 Task: Change  the formatting of the data to Which is Less than 5, In conditional formating, put the option 'Green Fill with Dark Green Text. . 'add another formatting option Format As Table, insert the option Orang Table style Medium 3 , change the format of Column Width to AutoFit Column Widthand sort the data in Ascending order In the sheet   Quantum Sales review book
Action: Mouse moved to (491, 110)
Screenshot: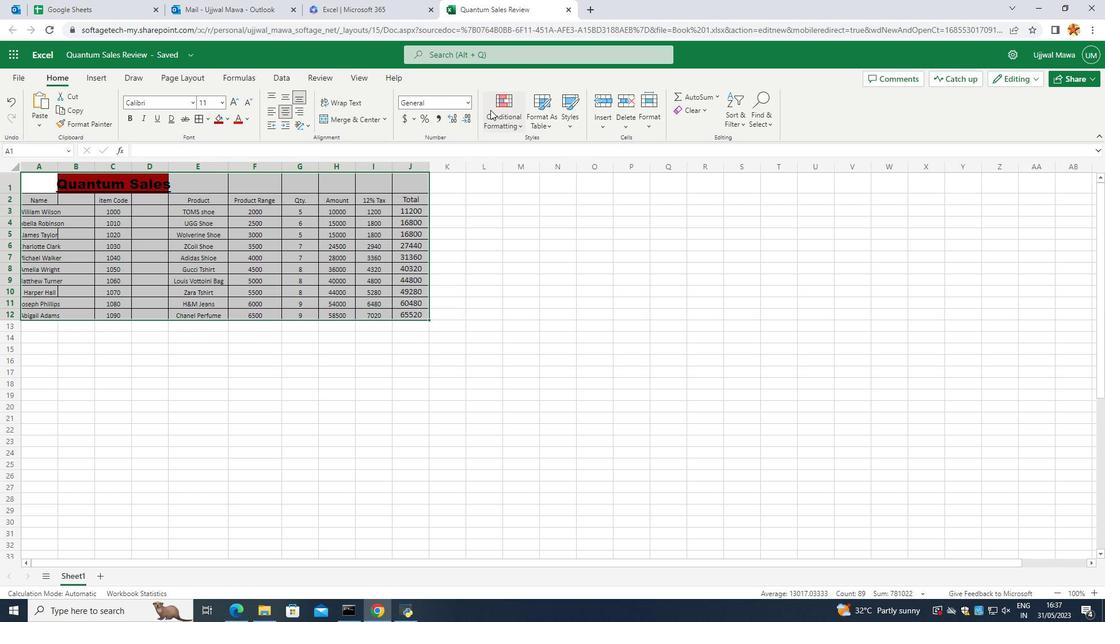 
Action: Mouse pressed left at (491, 110)
Screenshot: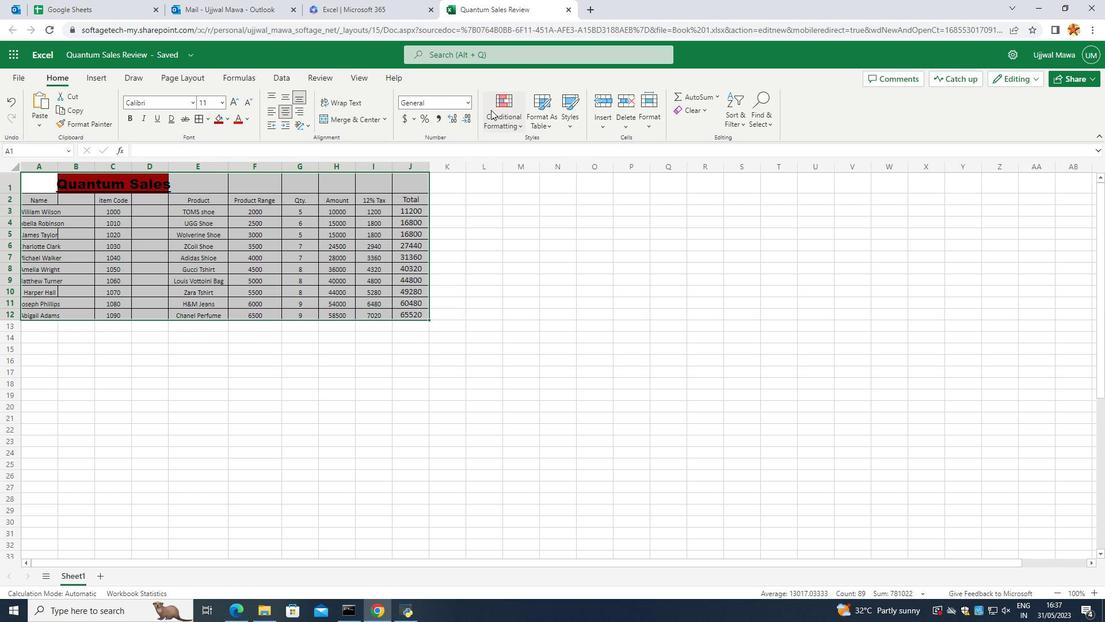 
Action: Mouse moved to (631, 178)
Screenshot: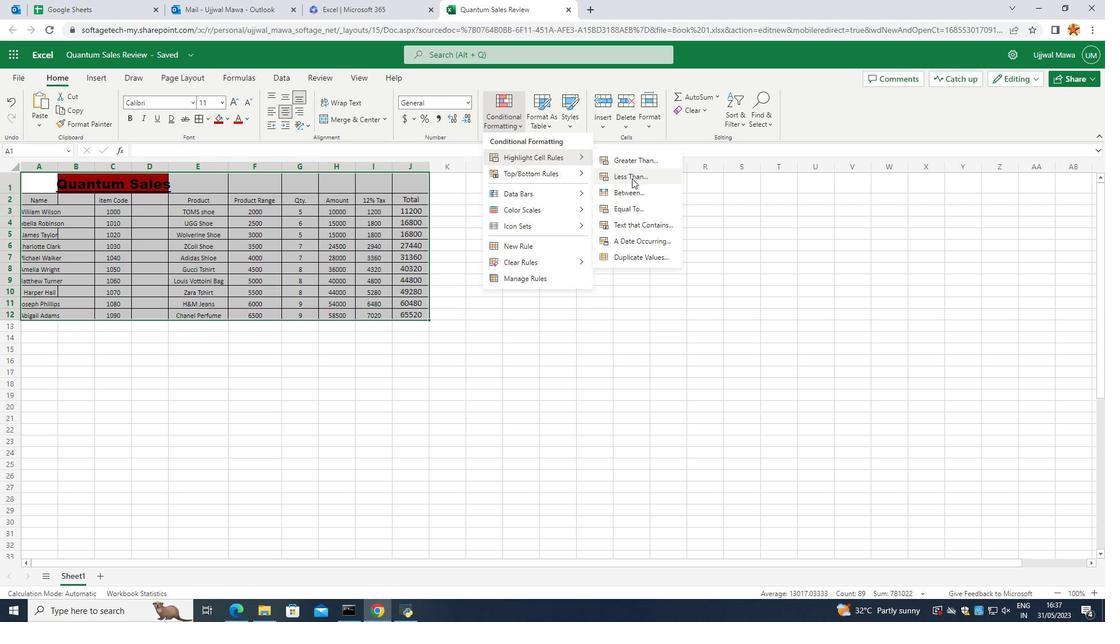 
Action: Mouse pressed left at (631, 178)
Screenshot: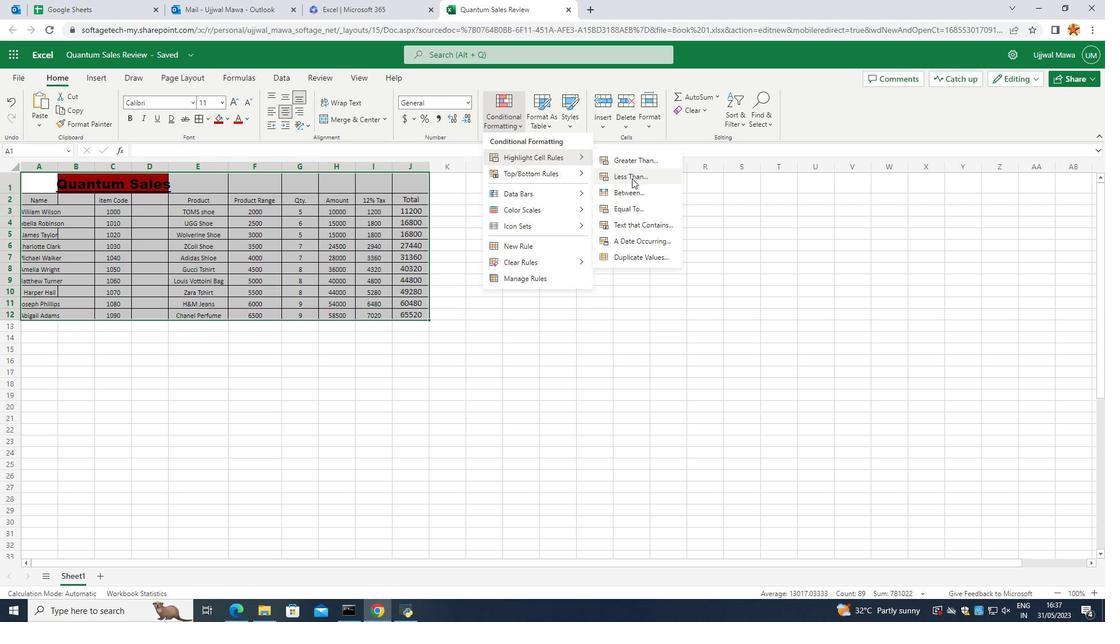 
Action: Mouse moved to (903, 363)
Screenshot: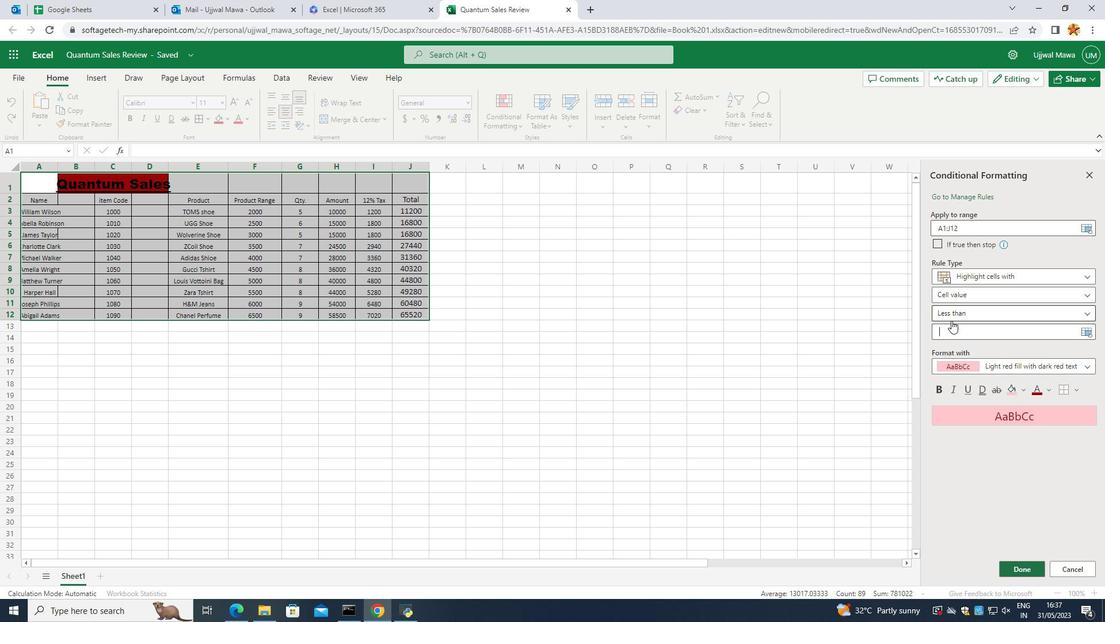 
Action: Mouse scrolled (912, 358) with delta (0, 0)
Screenshot: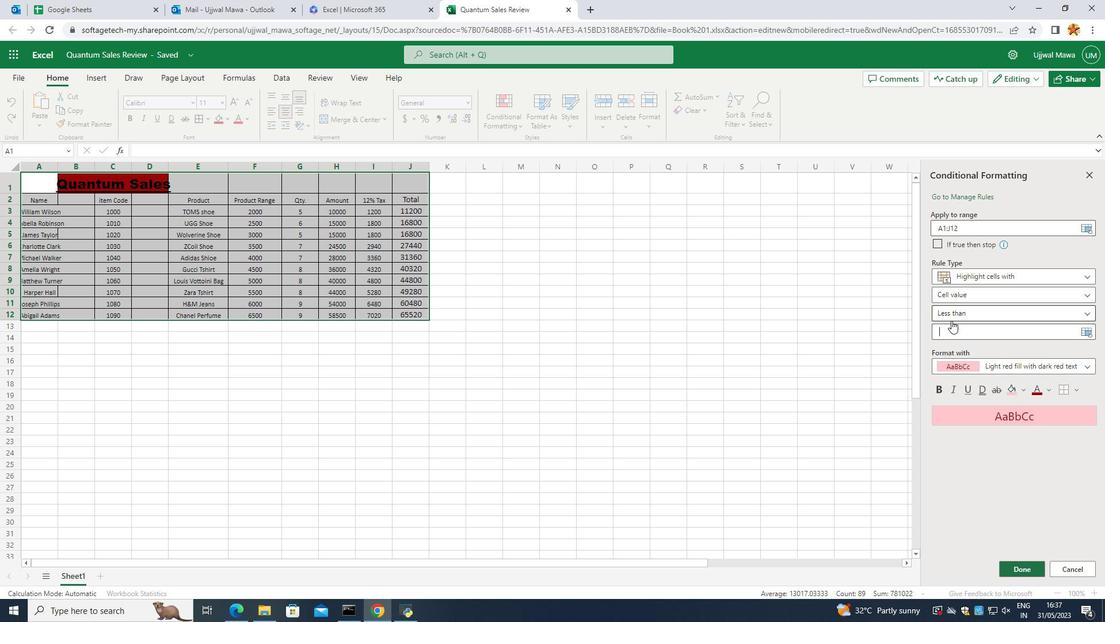
Action: Mouse moved to (829, 308)
Screenshot: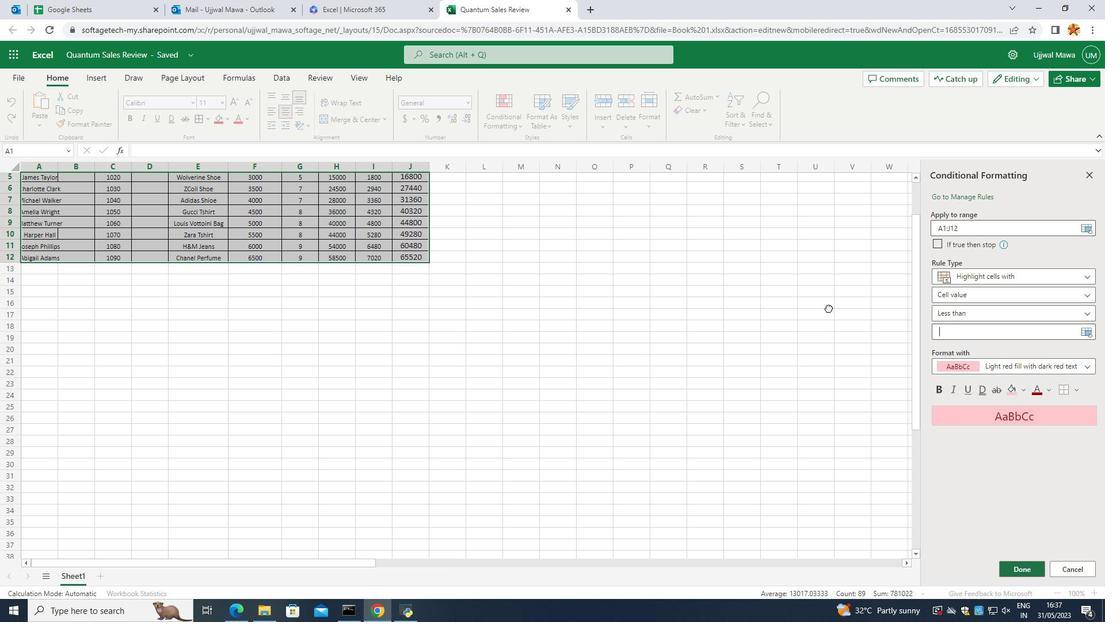 
Action: Key pressed 5
Screenshot: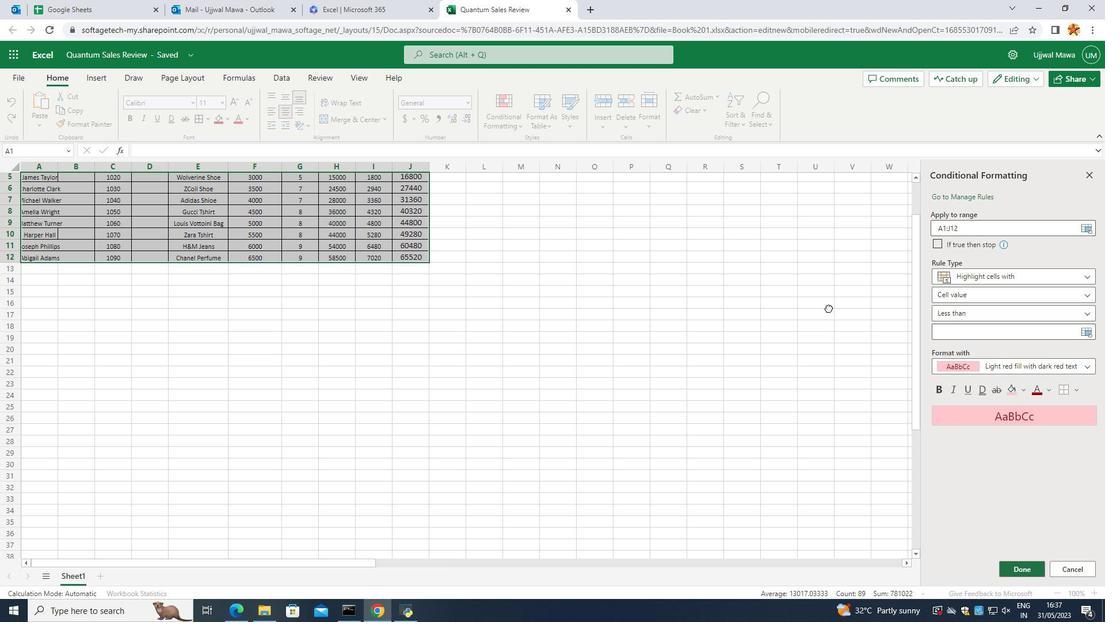 
Action: Mouse moved to (1020, 392)
Screenshot: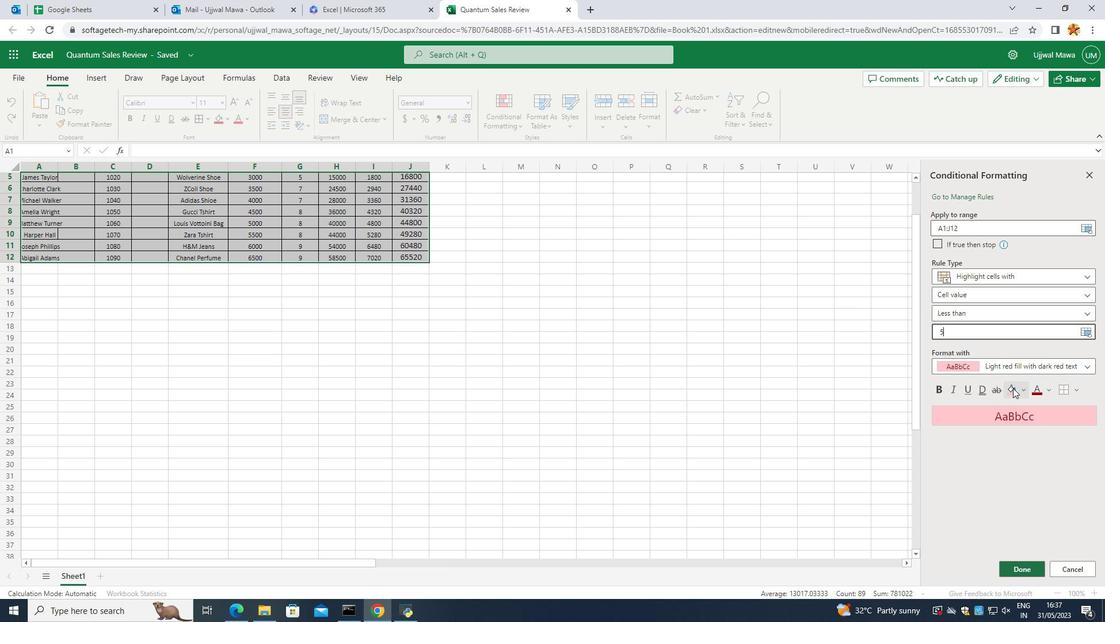 
Action: Mouse pressed left at (1020, 392)
Screenshot: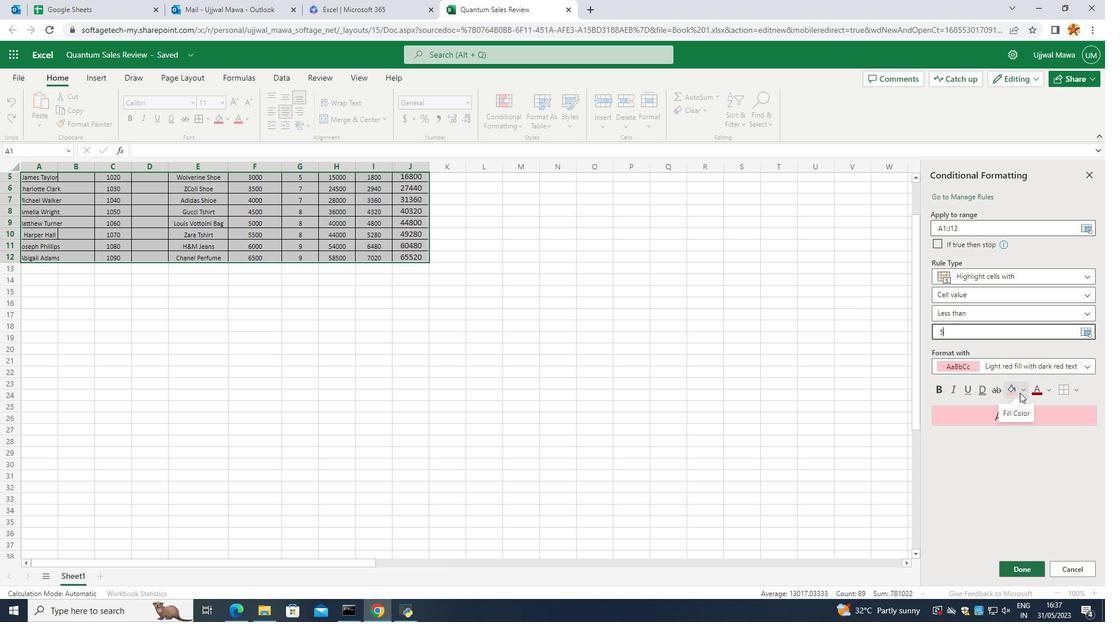 
Action: Mouse moved to (1088, 448)
Screenshot: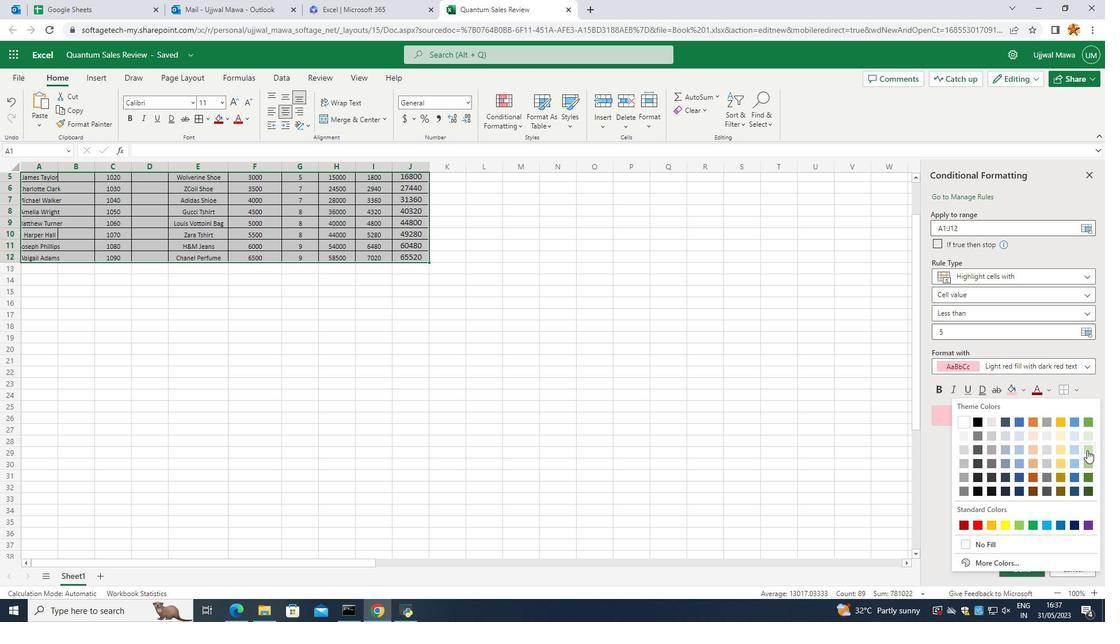 
Action: Mouse pressed left at (1088, 448)
Screenshot: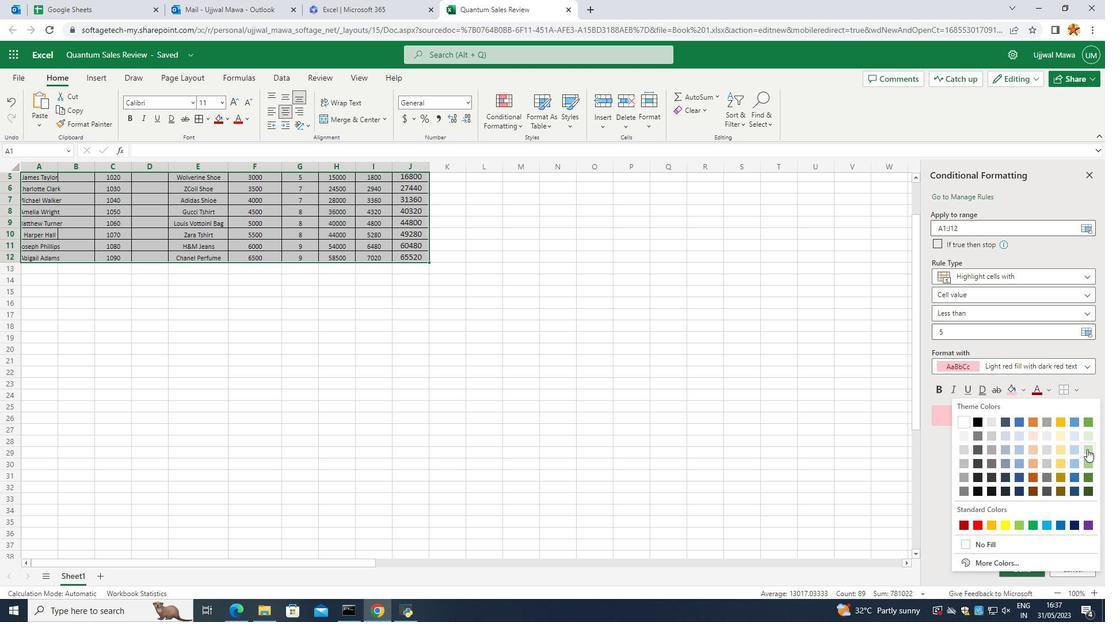 
Action: Mouse moved to (1044, 391)
Screenshot: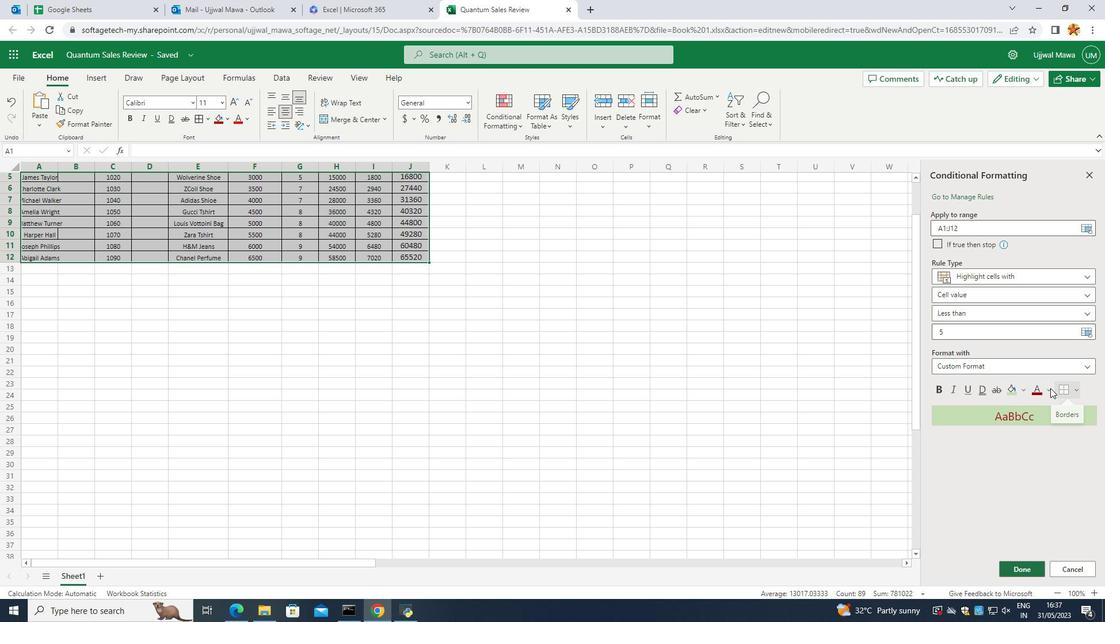 
Action: Mouse pressed left at (1044, 391)
Screenshot: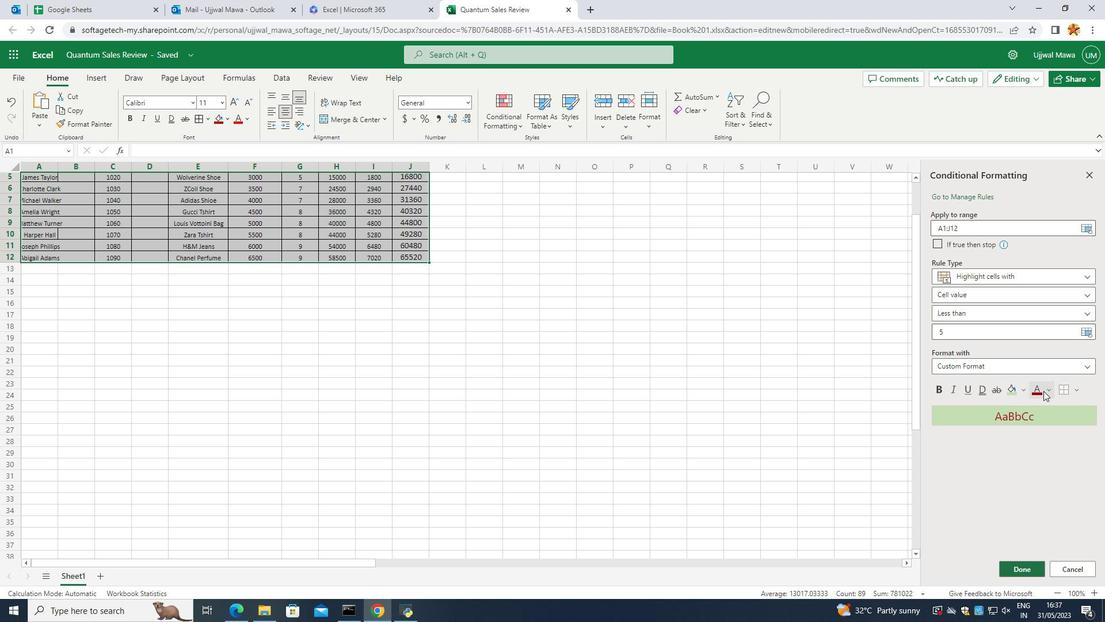 
Action: Mouse moved to (1093, 498)
Screenshot: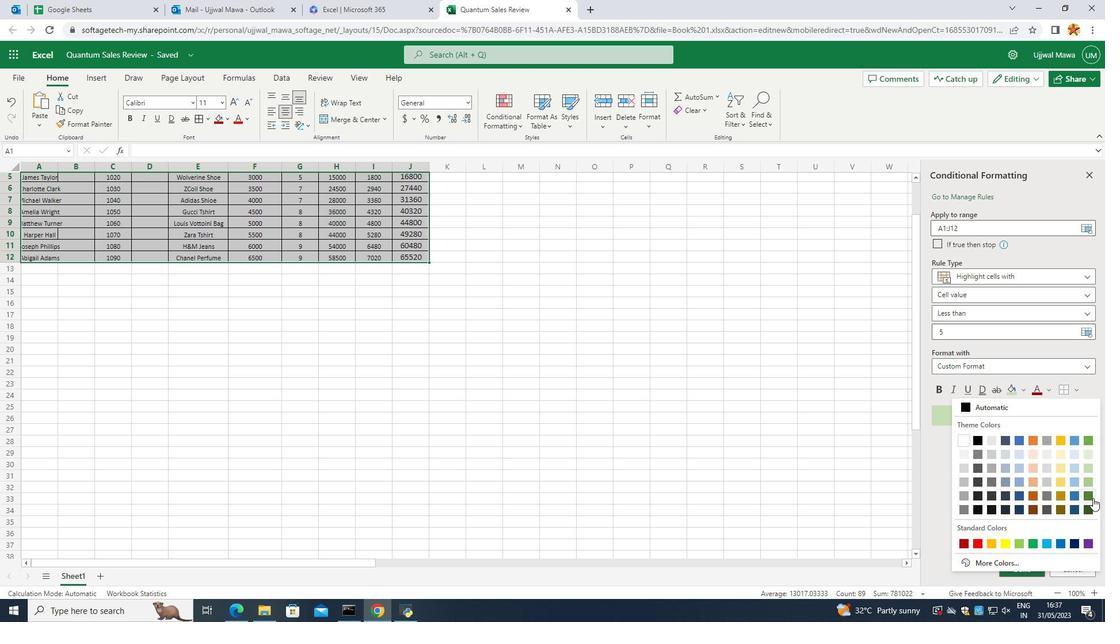 
Action: Mouse pressed left at (1093, 498)
Screenshot: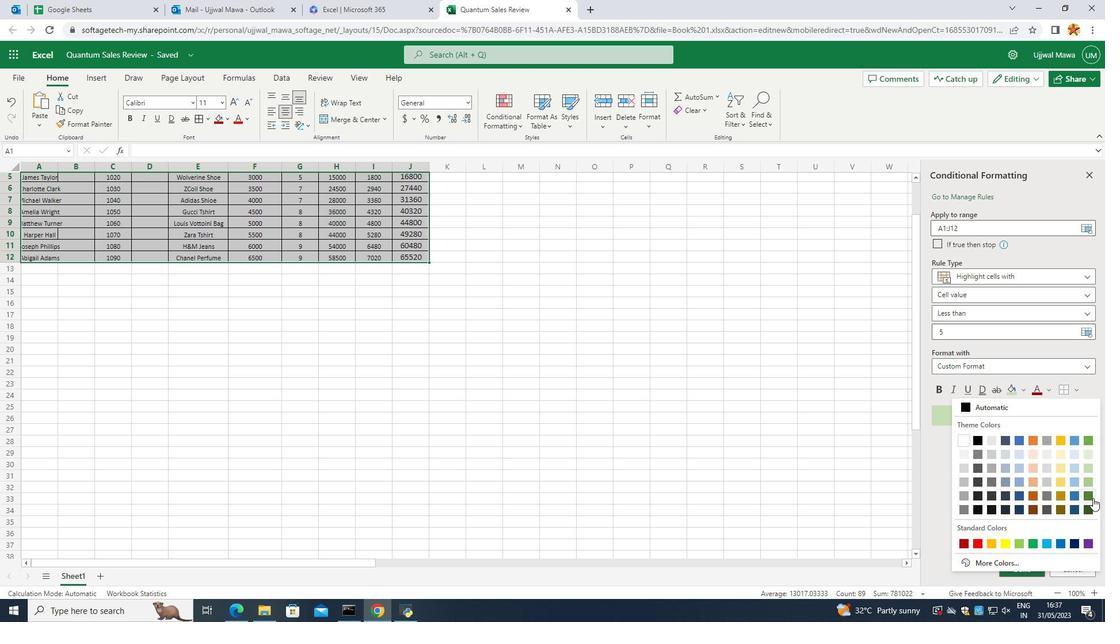 
Action: Mouse moved to (1022, 561)
Screenshot: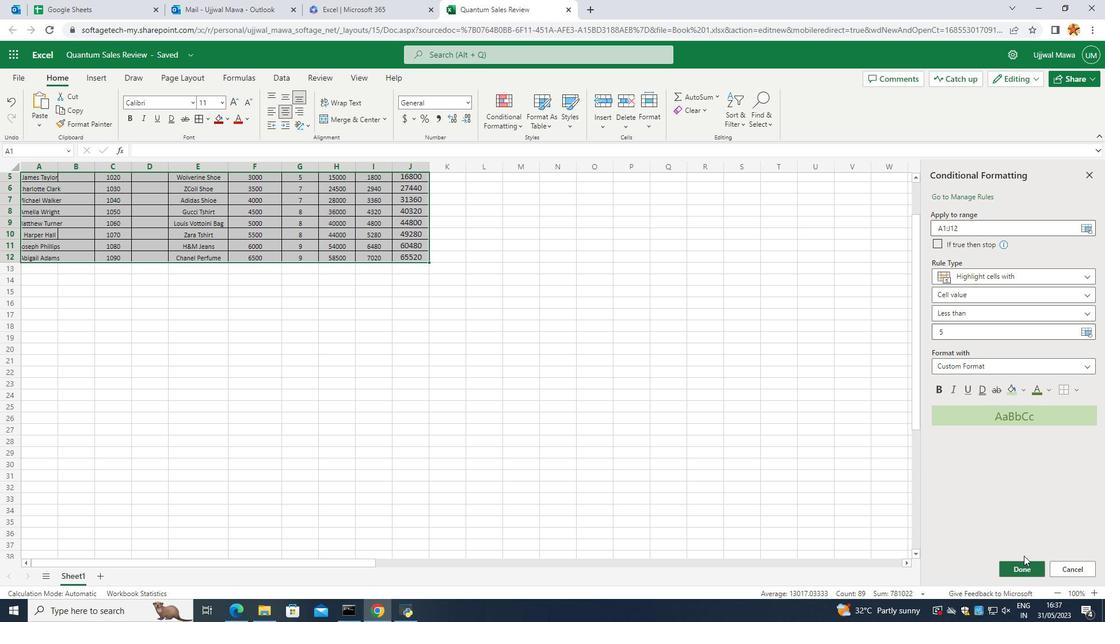 
Action: Mouse pressed left at (1022, 561)
Screenshot: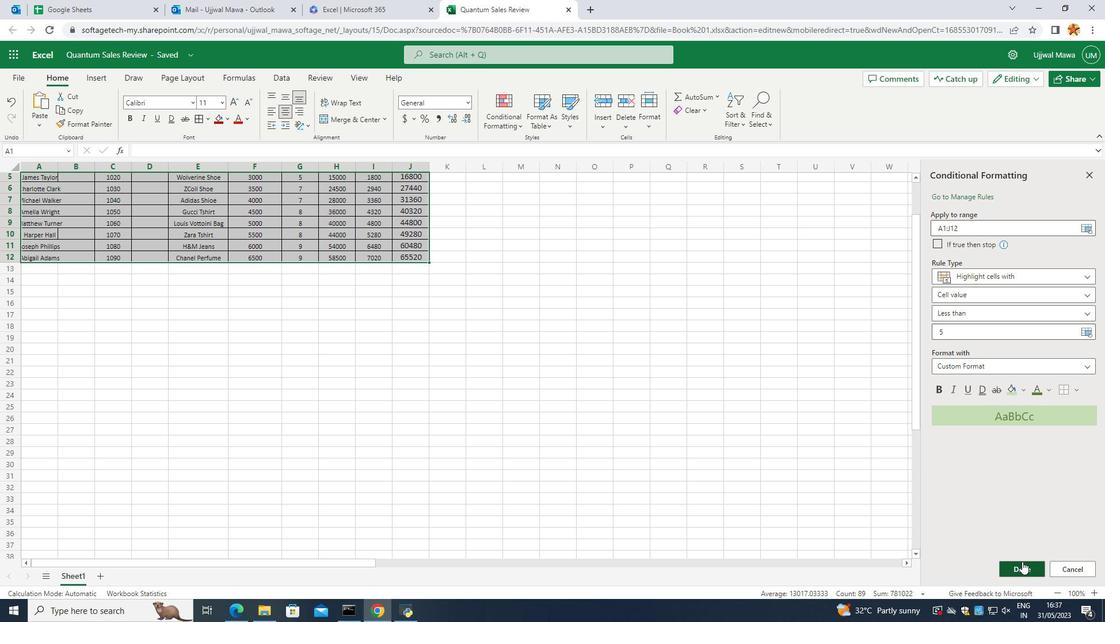 
Action: Mouse moved to (551, 117)
Screenshot: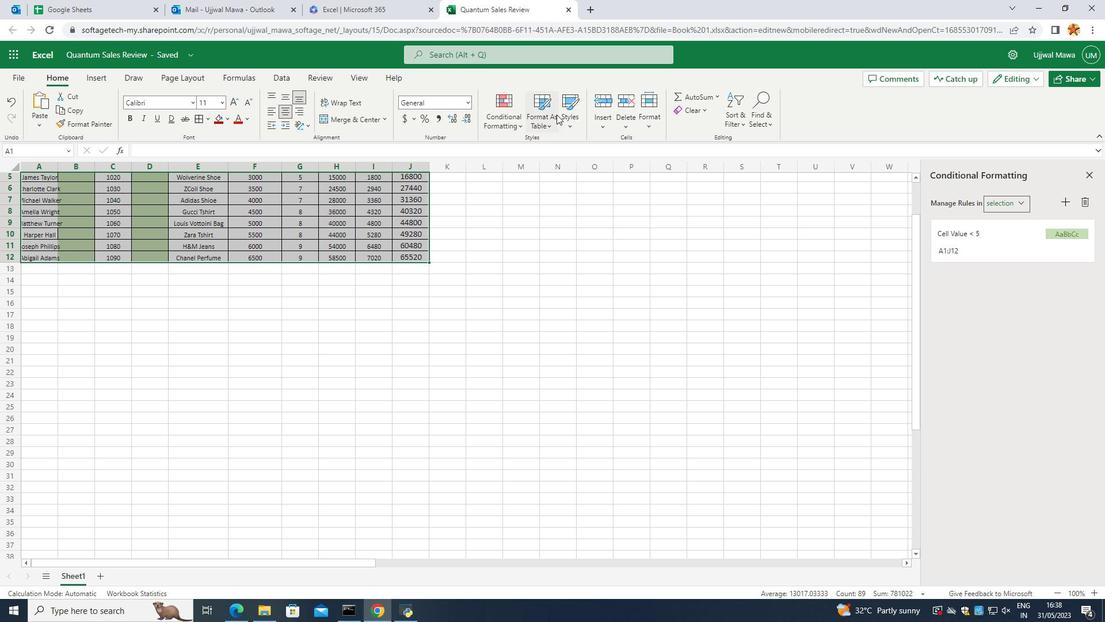 
Action: Mouse pressed left at (551, 117)
Screenshot: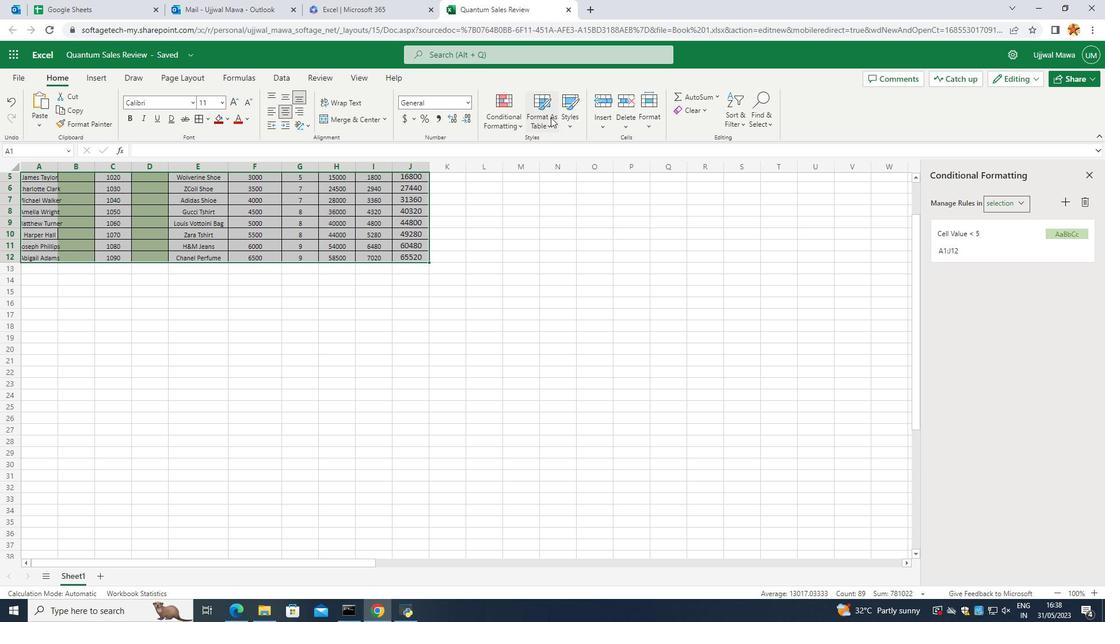 
Action: Mouse moved to (624, 174)
Screenshot: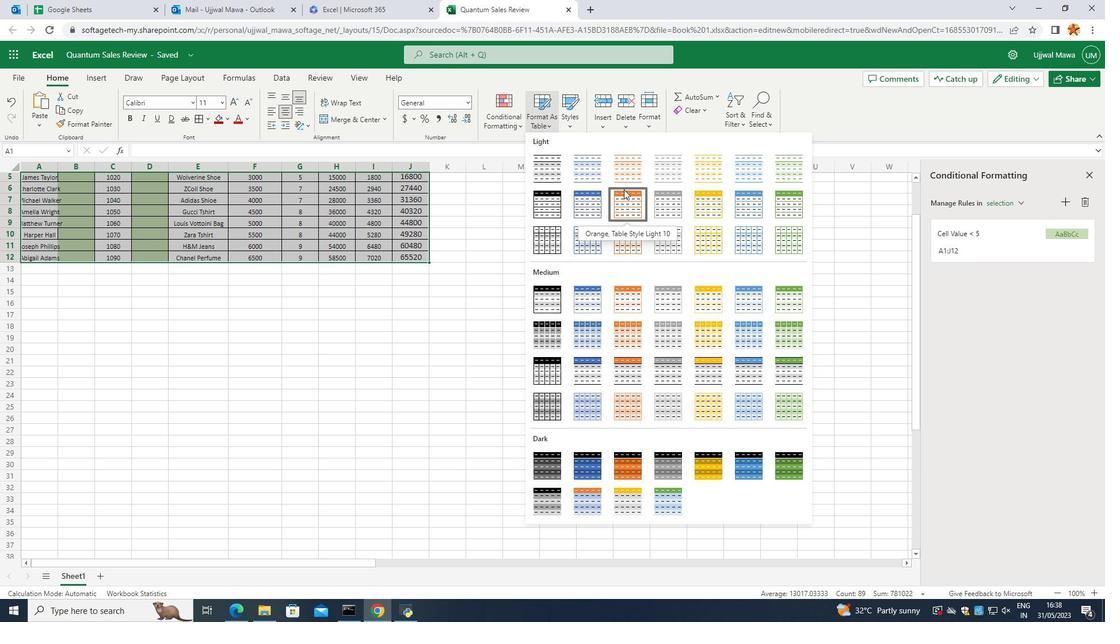 
Action: Mouse pressed left at (624, 174)
Screenshot: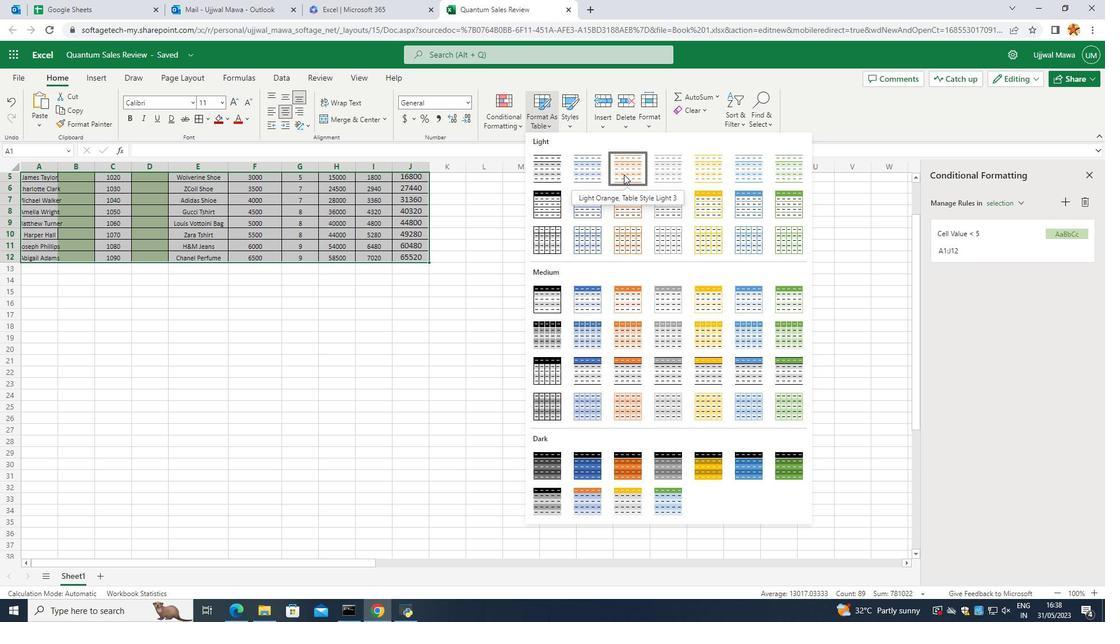 
Action: Mouse moved to (488, 321)
Screenshot: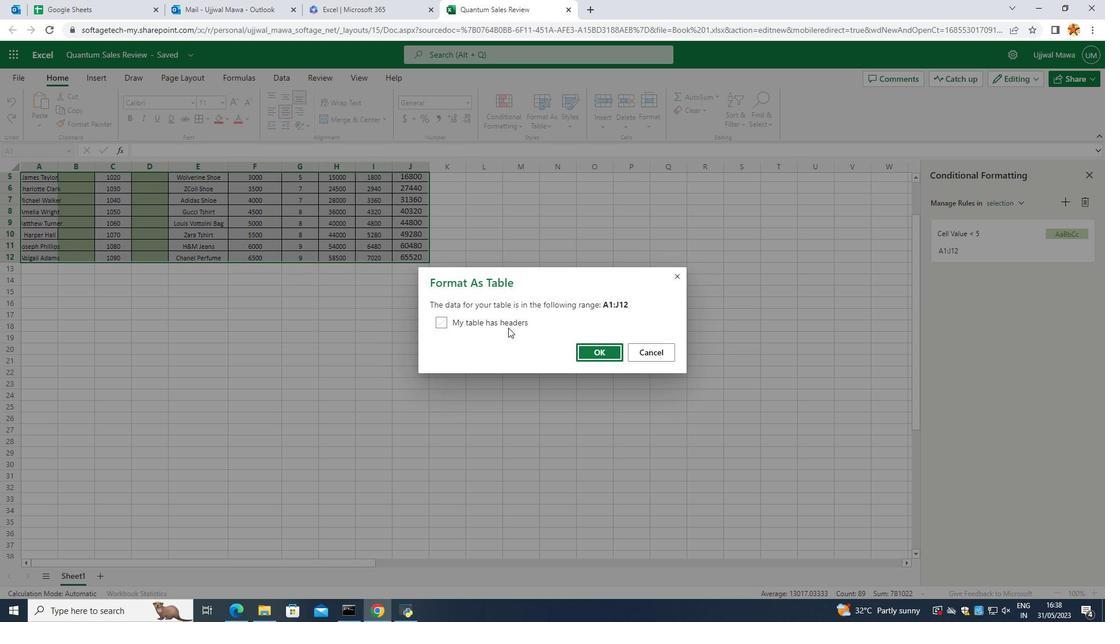 
Action: Mouse pressed left at (488, 321)
Screenshot: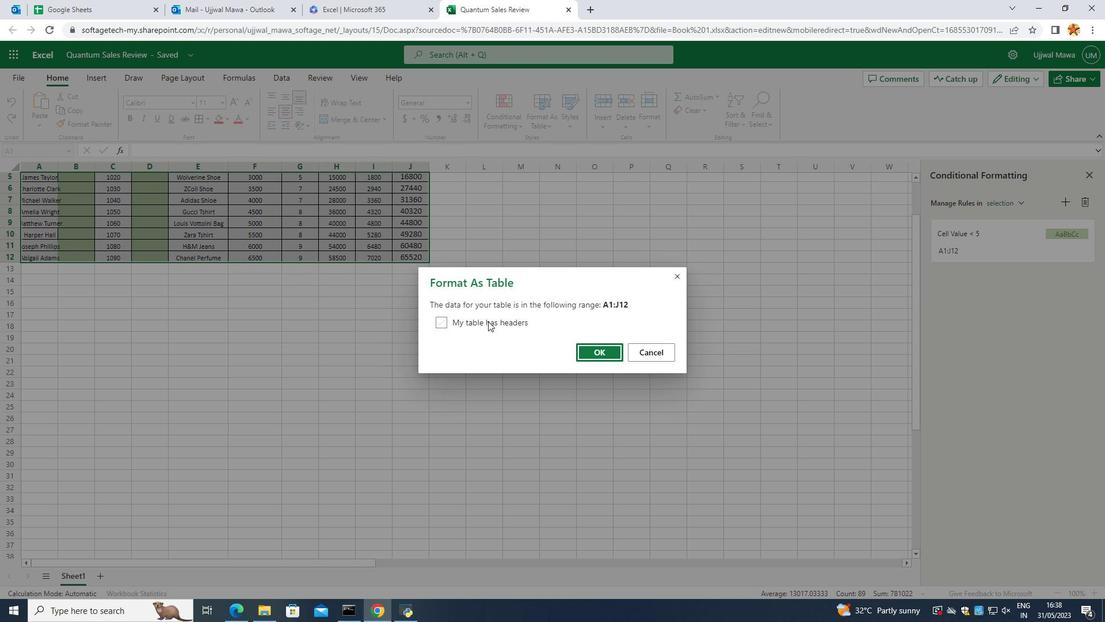
Action: Mouse moved to (604, 355)
Screenshot: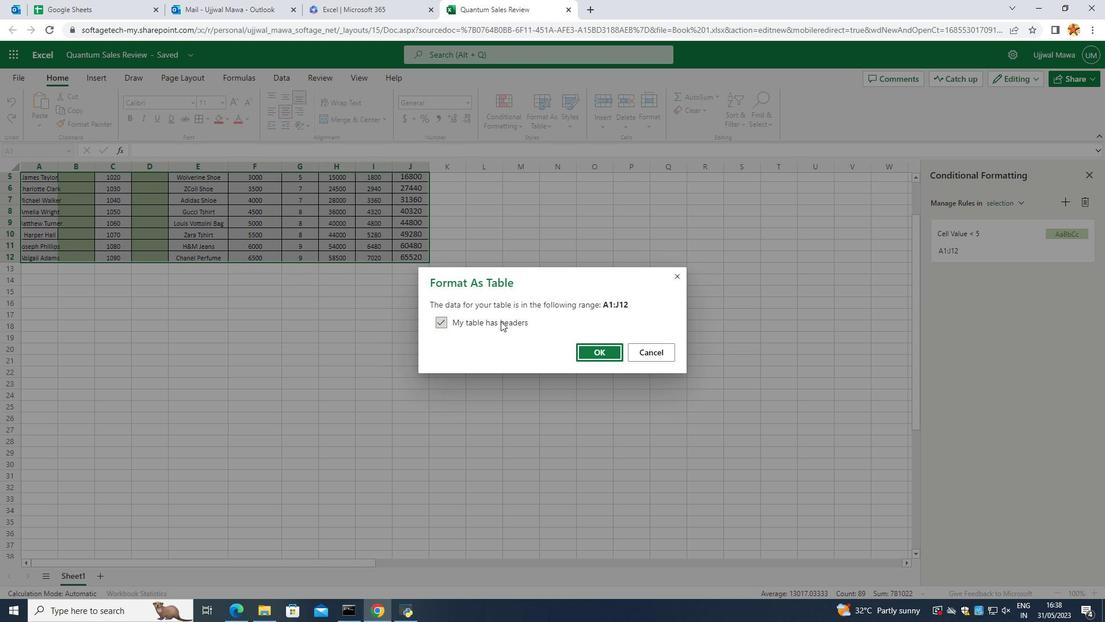
Action: Mouse pressed left at (604, 355)
Screenshot: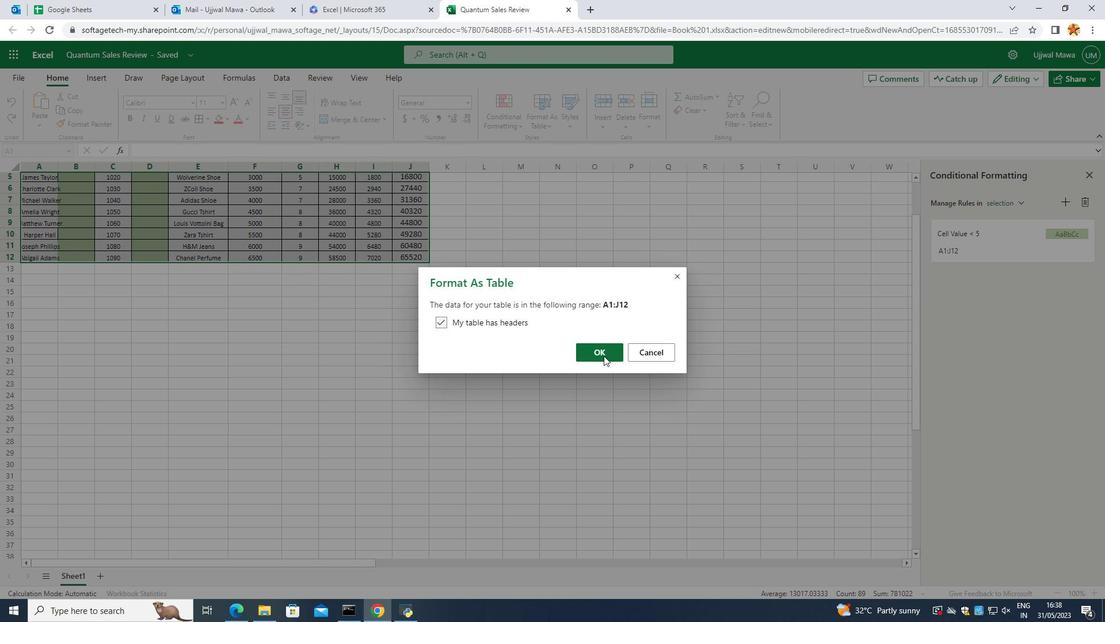 
Action: Mouse moved to (271, 76)
Screenshot: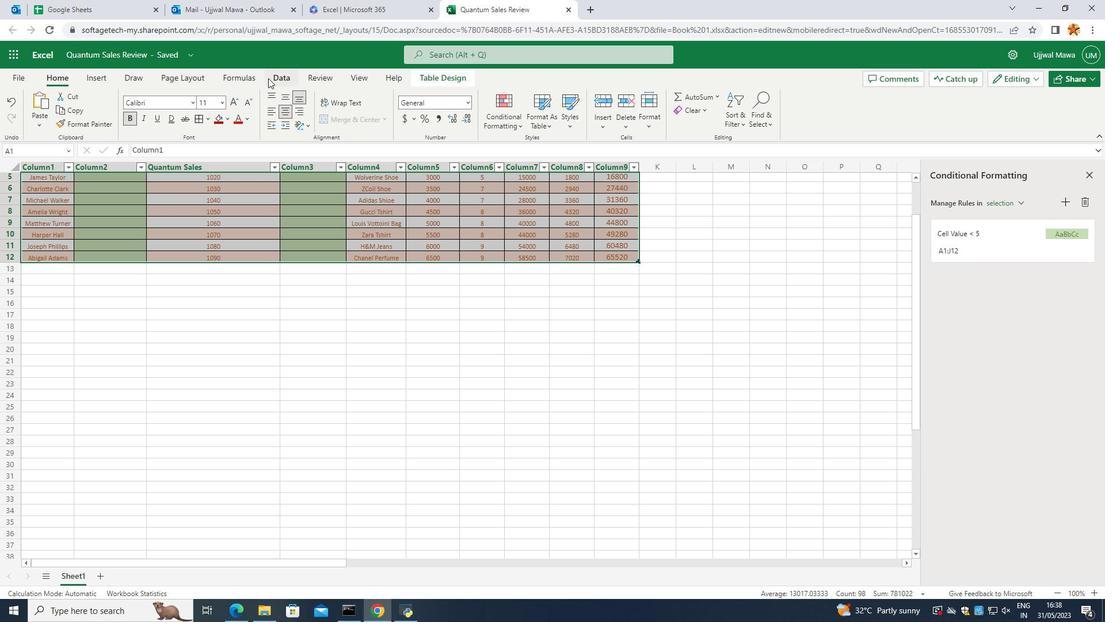 
Action: Mouse pressed left at (271, 76)
Screenshot: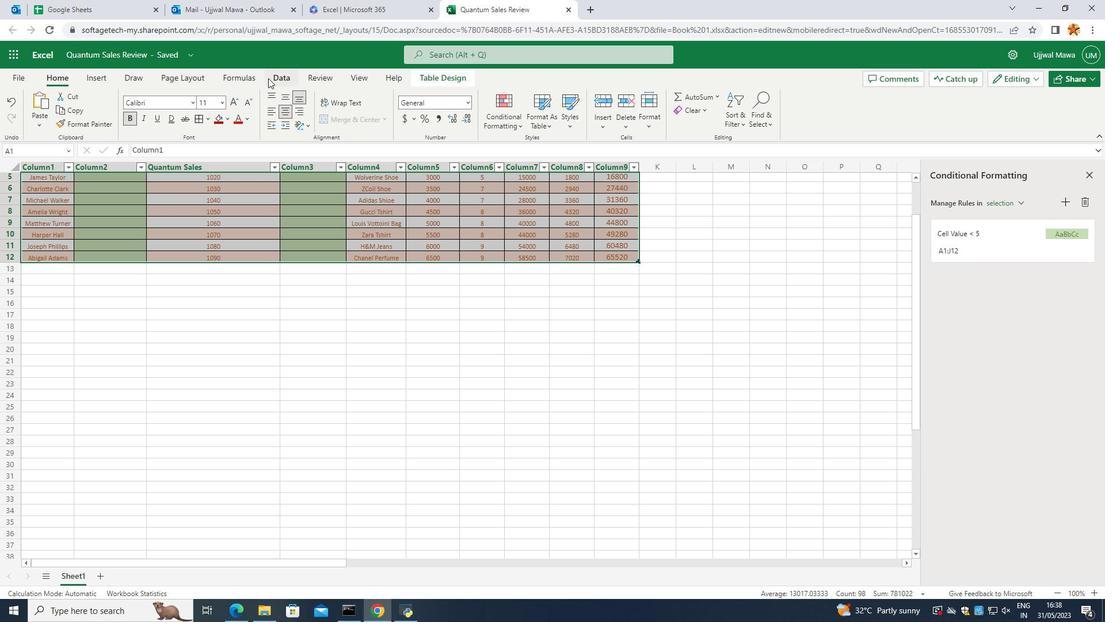 
Action: Mouse moved to (378, 106)
Screenshot: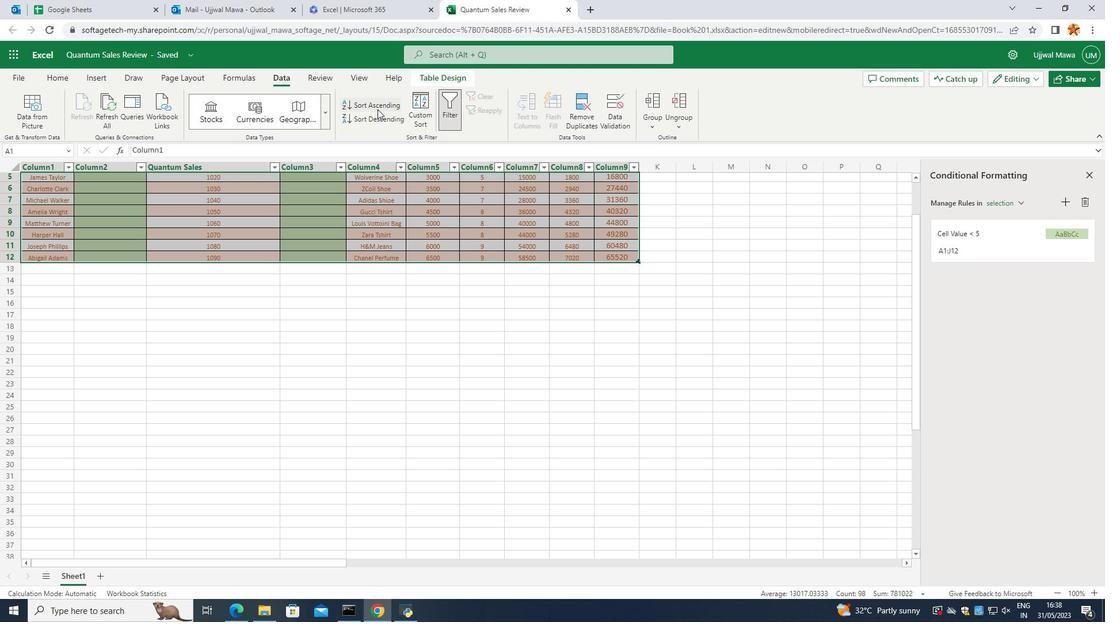 
Action: Mouse pressed left at (378, 106)
Screenshot: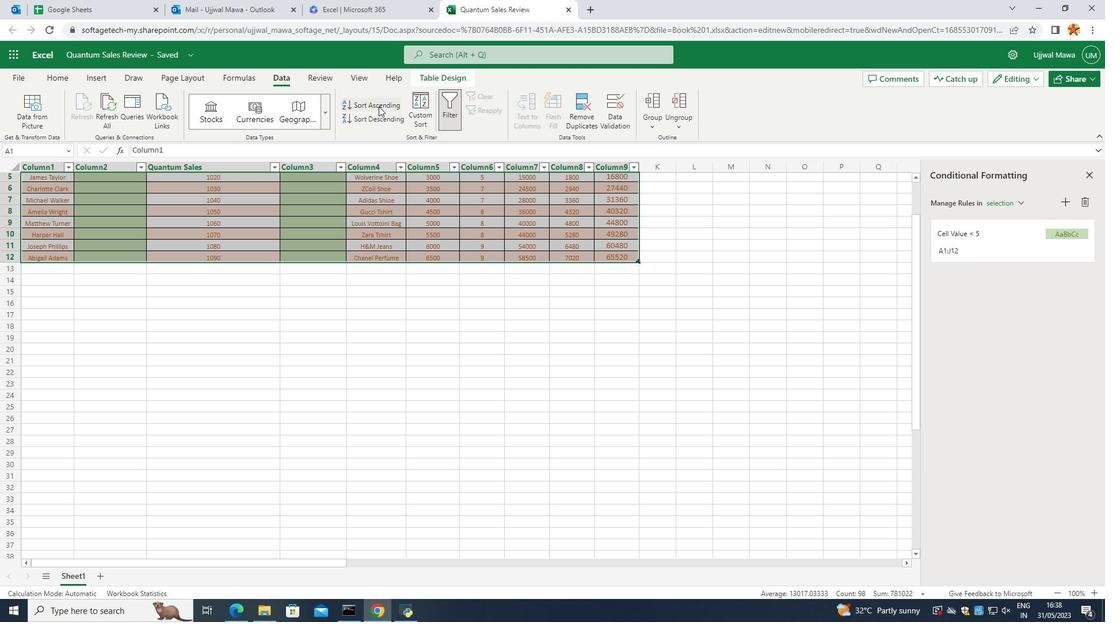 
Action: Mouse moved to (333, 348)
Screenshot: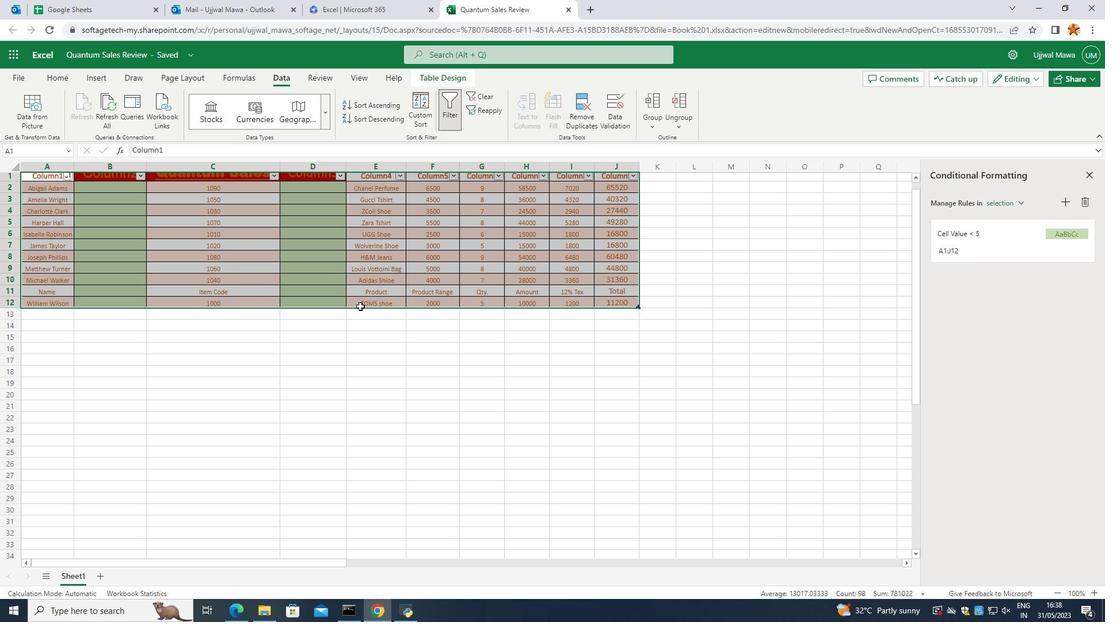 
Action: Mouse pressed left at (333, 348)
Screenshot: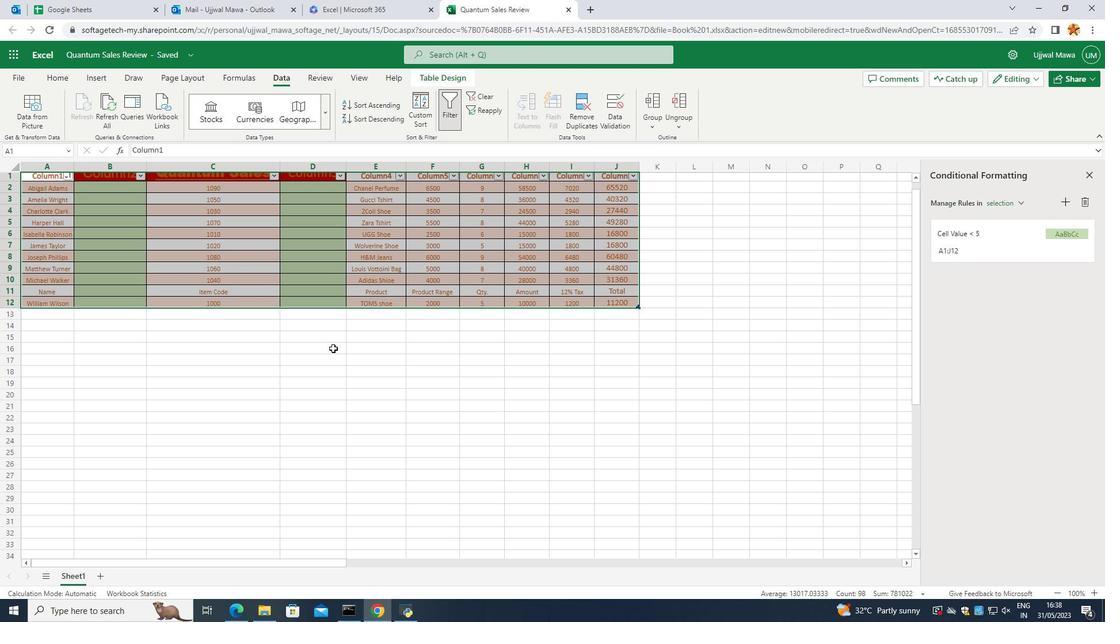 
Action: Mouse moved to (203, 344)
Screenshot: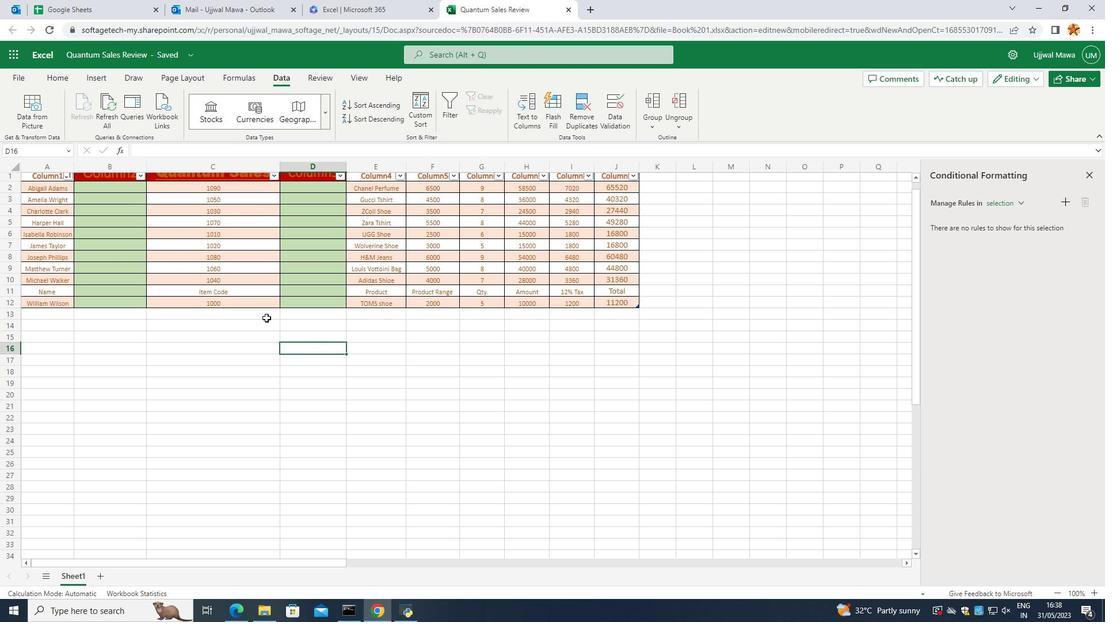 
Action: Mouse scrolled (203, 345) with delta (0, 0)
Screenshot: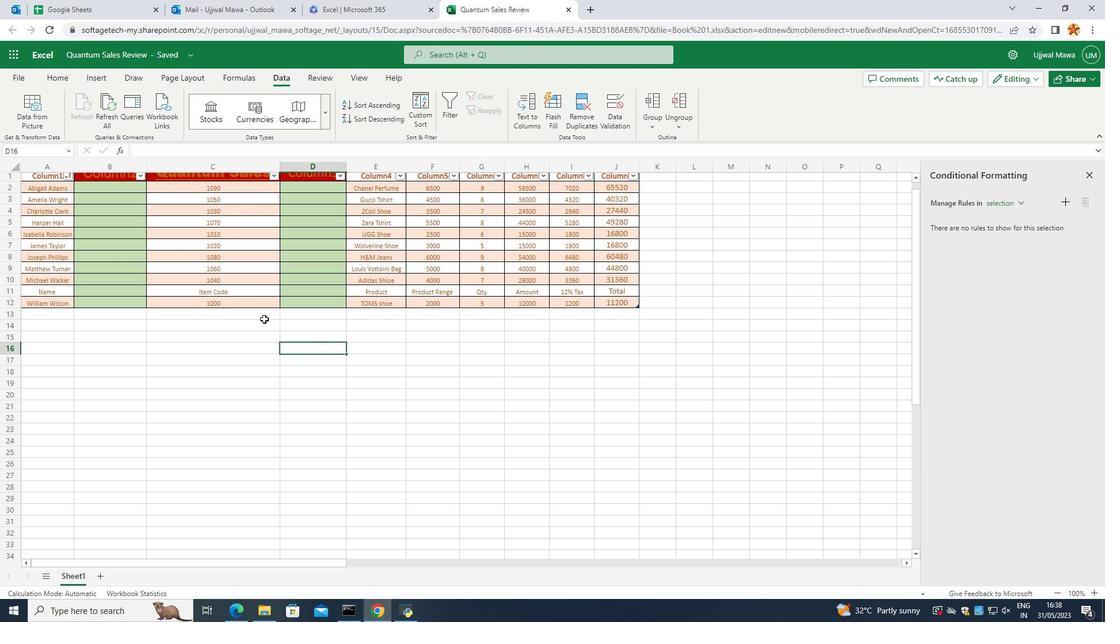 
Action: Mouse moved to (203, 344)
Screenshot: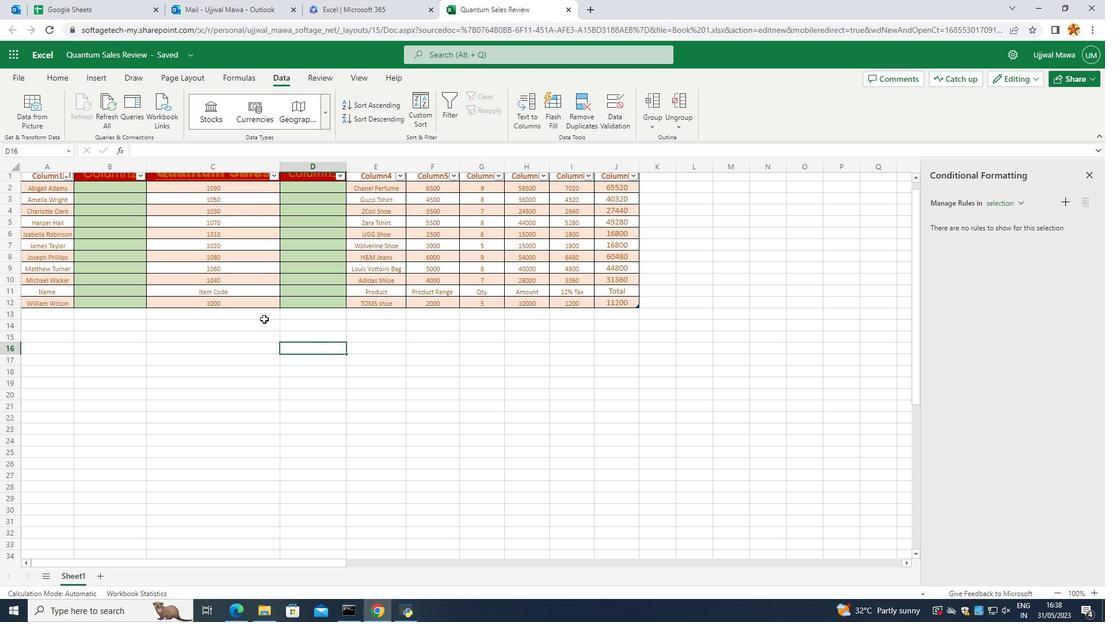 
Action: Mouse scrolled (203, 344) with delta (0, 0)
Screenshot: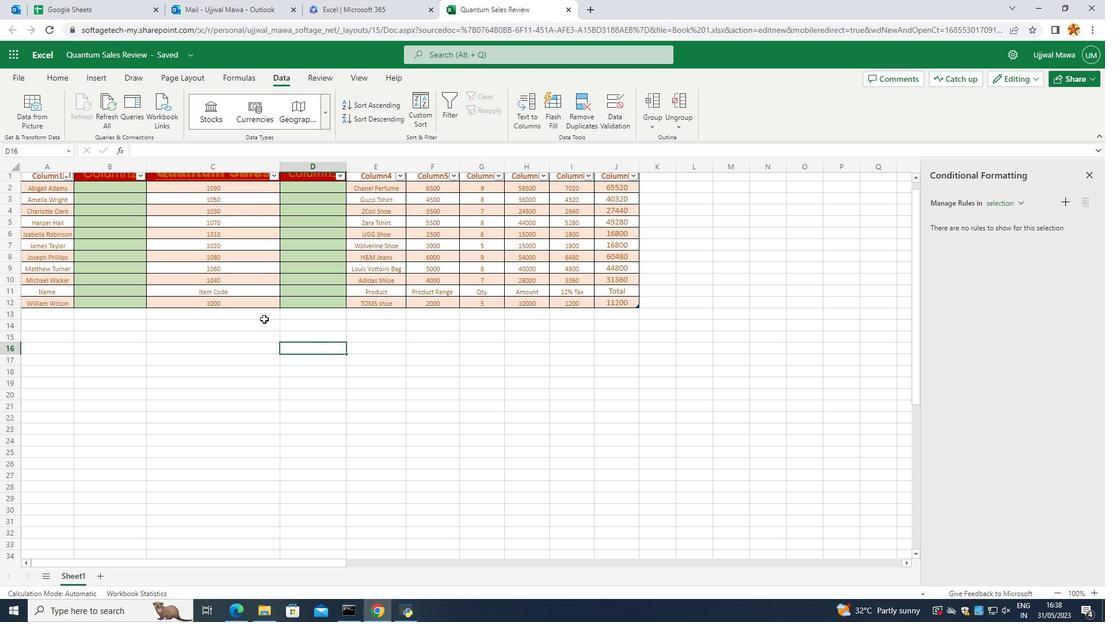 
Action: Mouse moved to (203, 343)
Screenshot: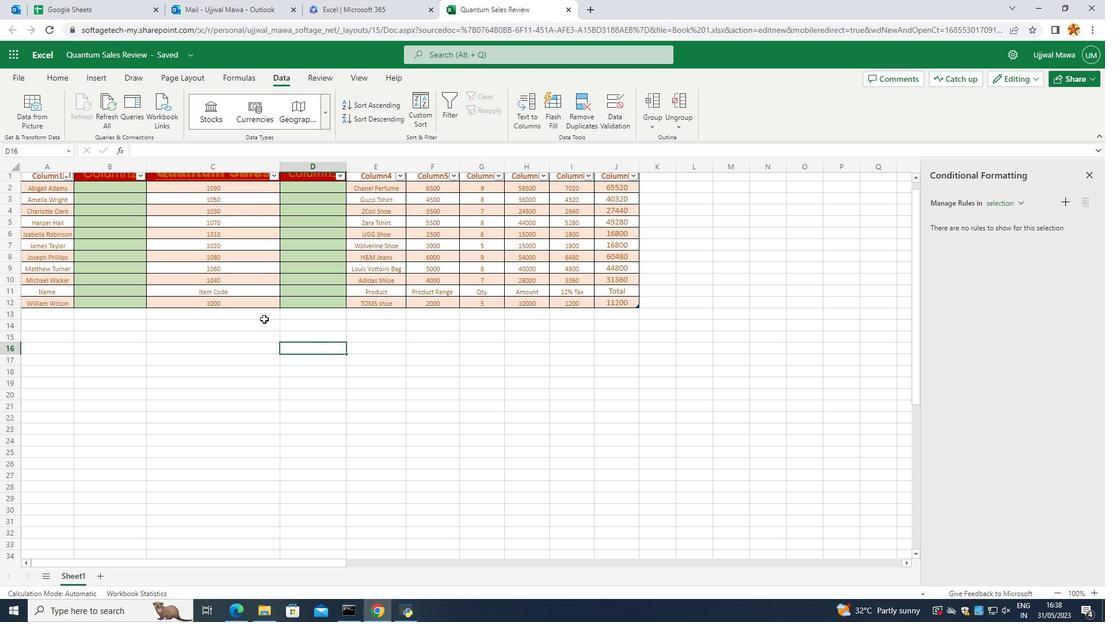 
Action: Mouse scrolled (203, 343) with delta (0, 0)
Screenshot: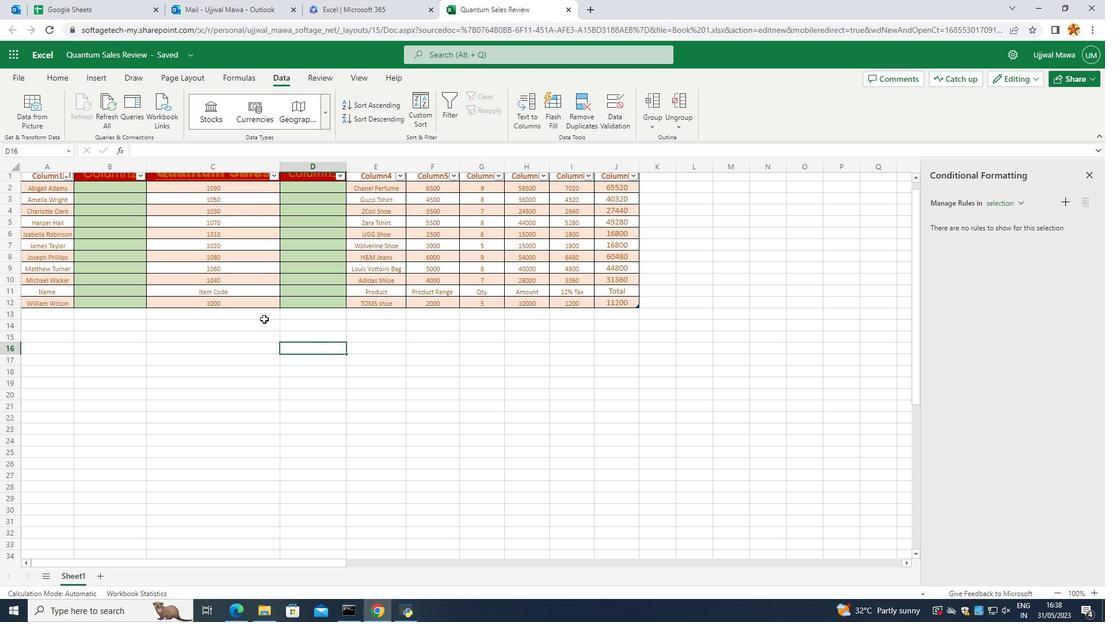 
Action: Mouse scrolled (203, 343) with delta (0, 0)
Screenshot: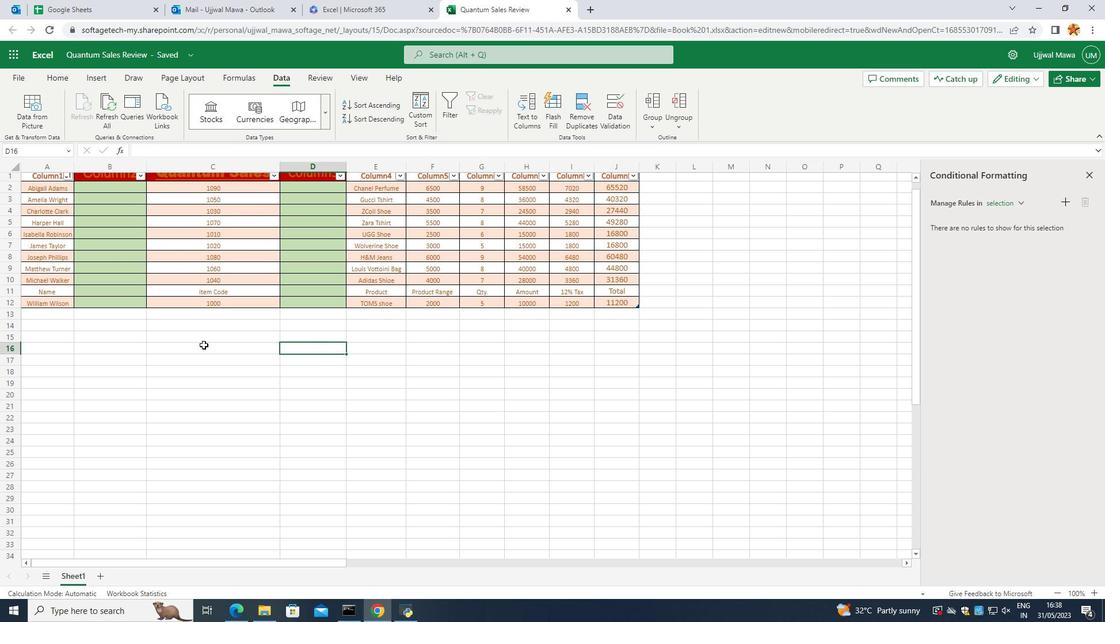 
Action: Mouse moved to (202, 330)
Screenshot: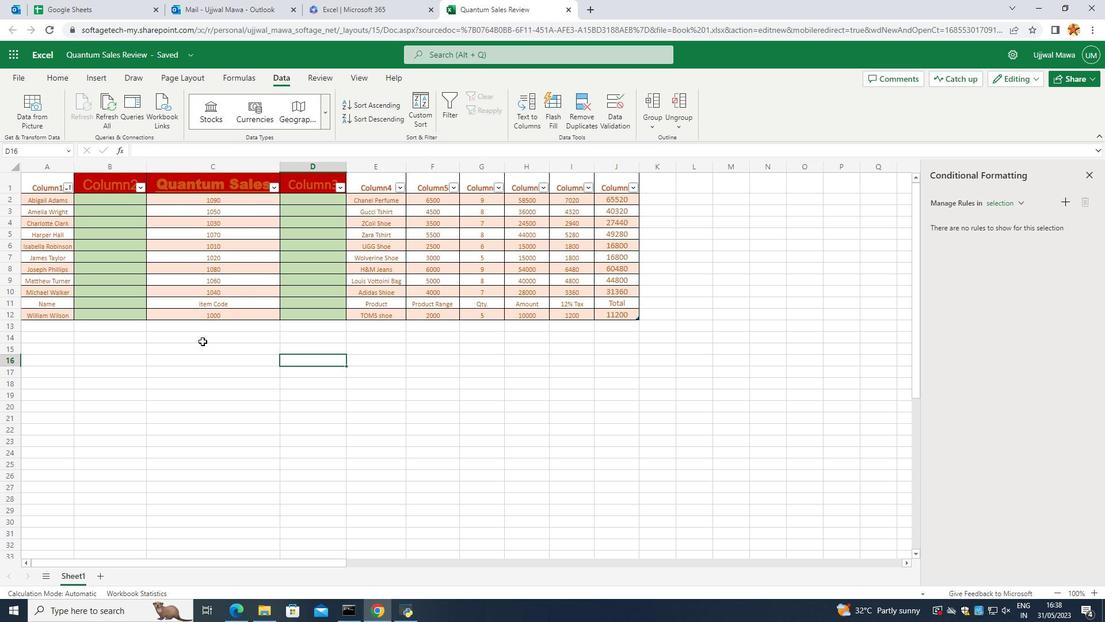 
Action: Mouse scrolled (202, 331) with delta (0, 0)
Screenshot: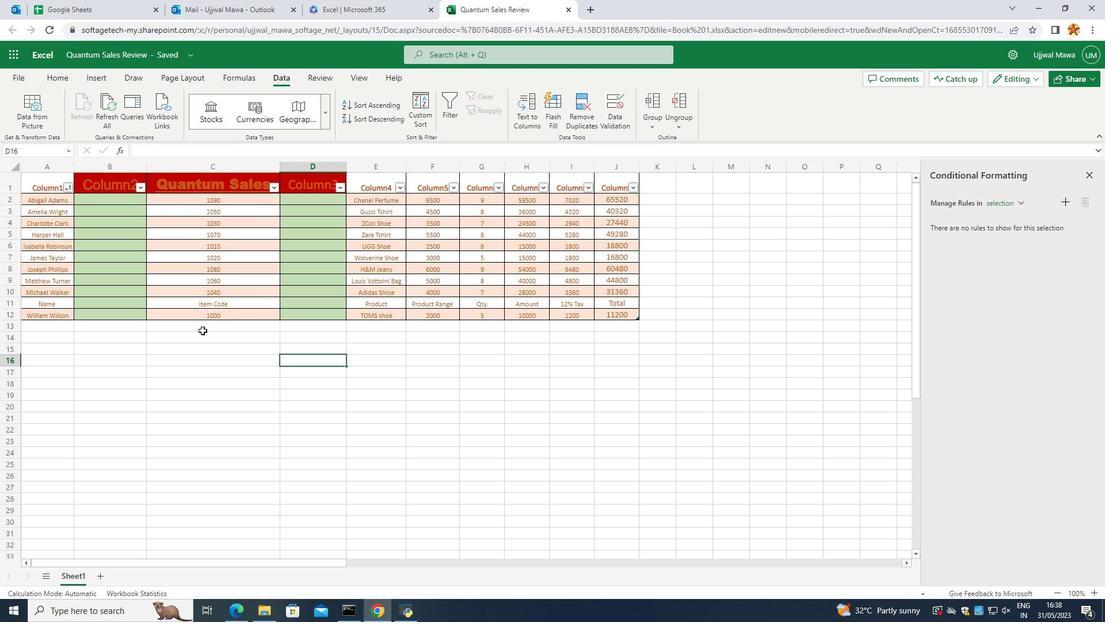 
Action: Mouse scrolled (202, 331) with delta (0, 0)
Screenshot: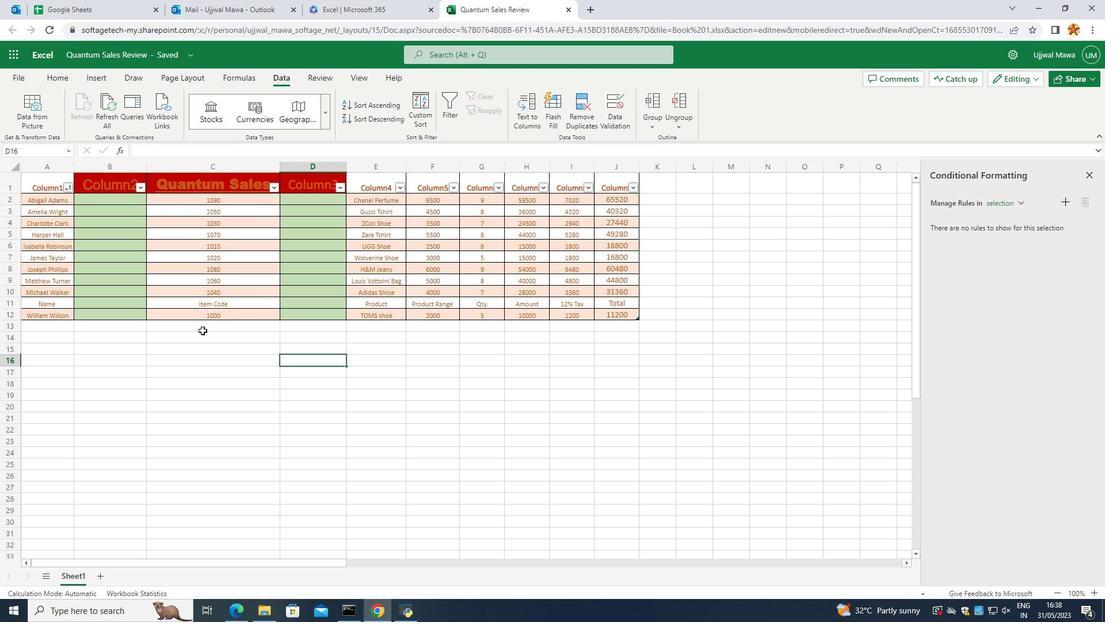 
Action: Mouse scrolled (202, 331) with delta (0, 0)
Screenshot: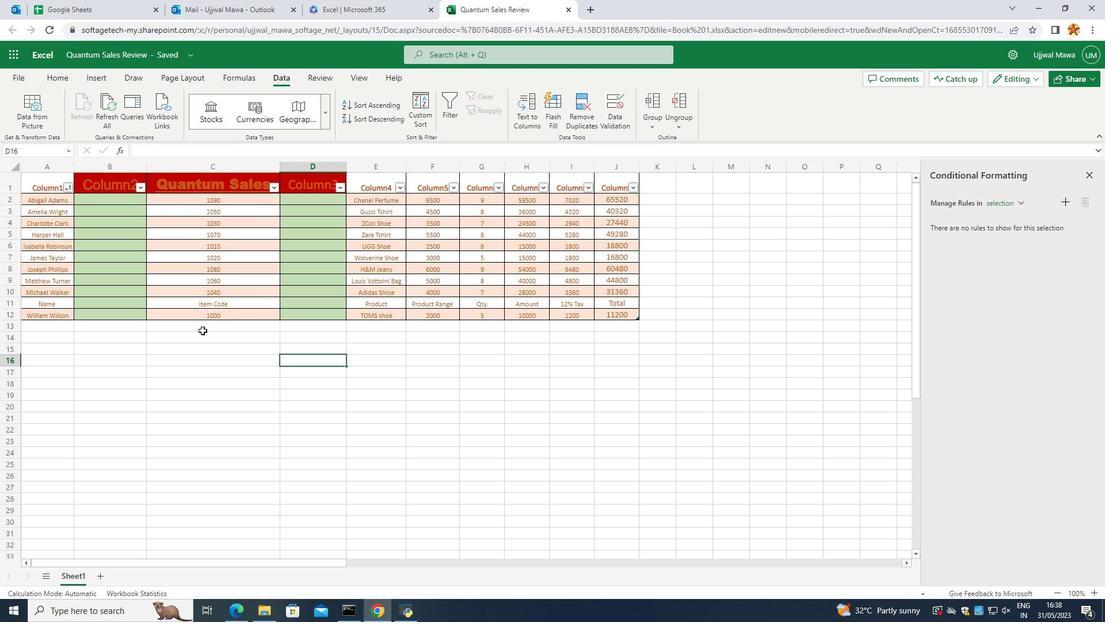 
Action: Mouse scrolled (202, 331) with delta (0, 0)
Screenshot: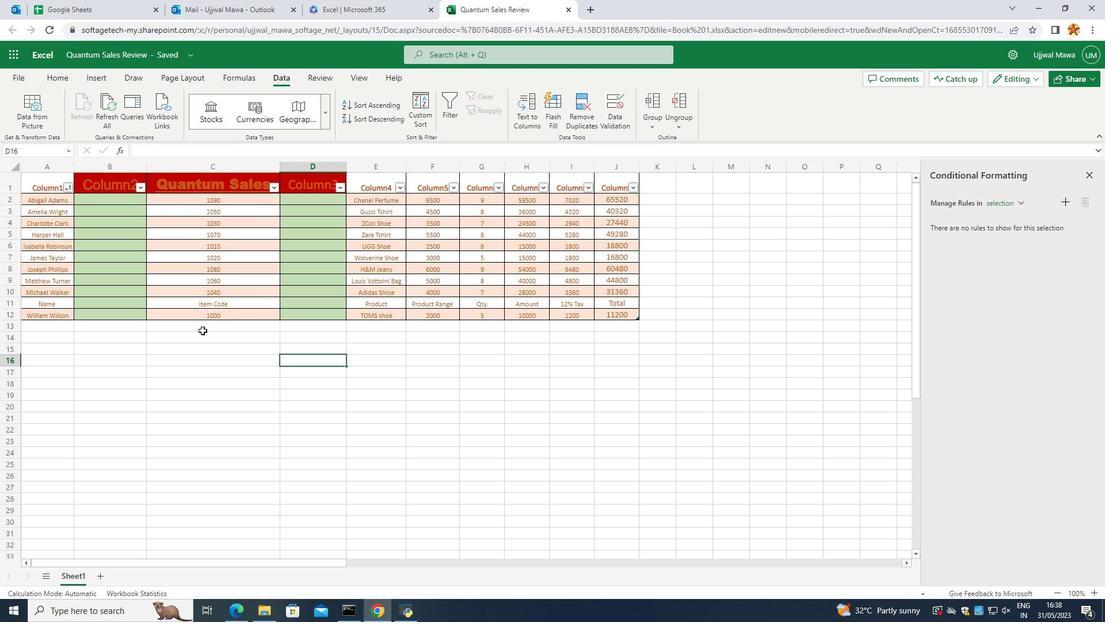 
Action: Mouse moved to (180, 370)
Screenshot: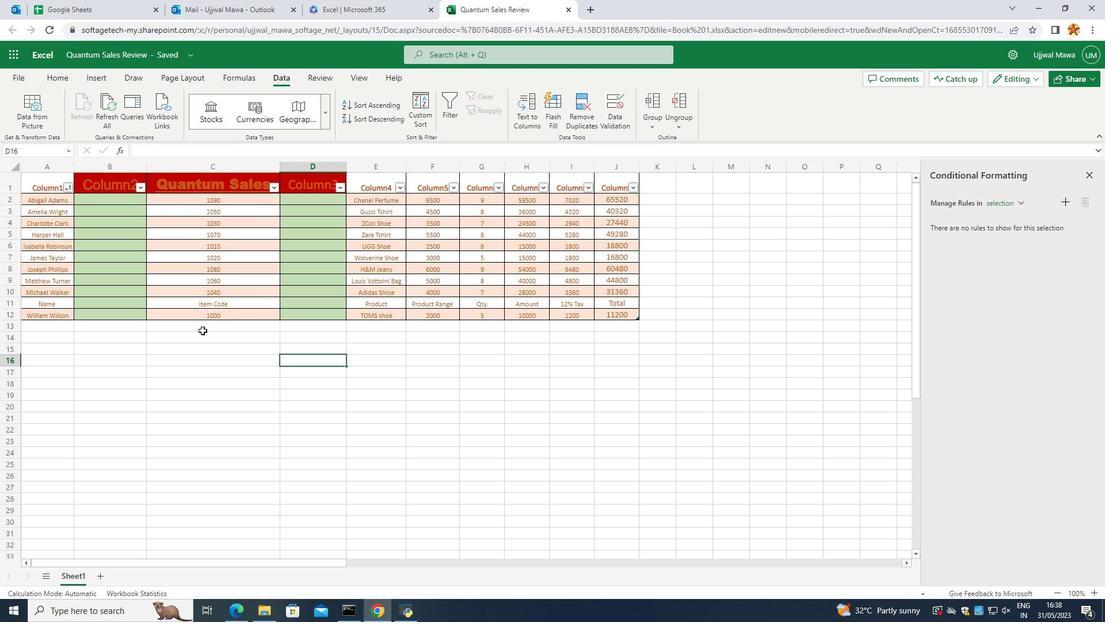 
Action: Mouse pressed left at (180, 370)
Screenshot: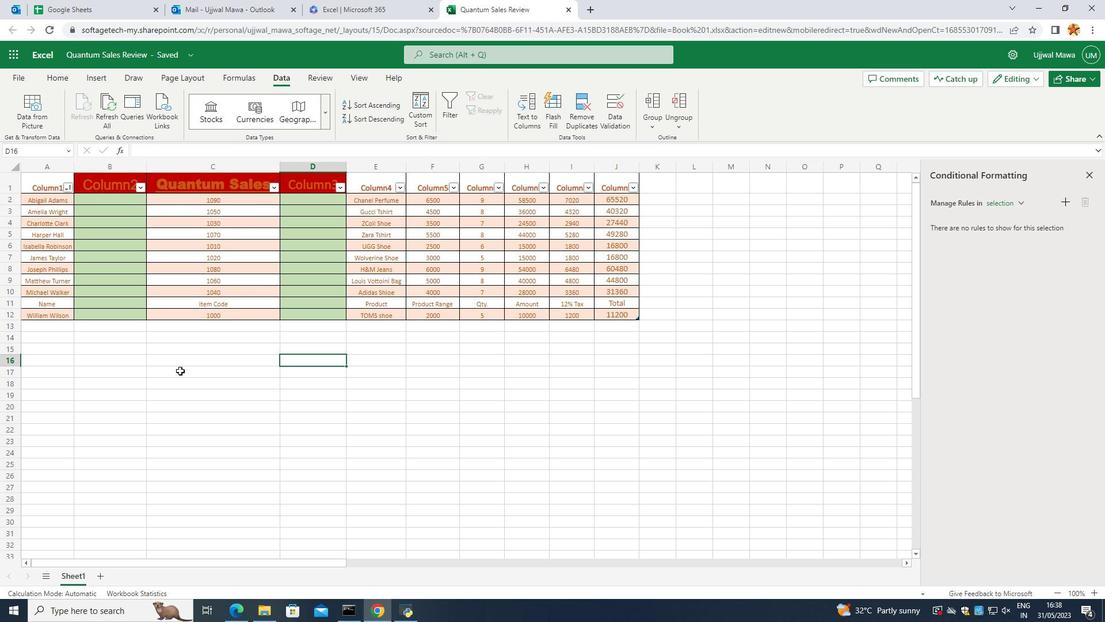 
Action: Mouse moved to (211, 354)
Screenshot: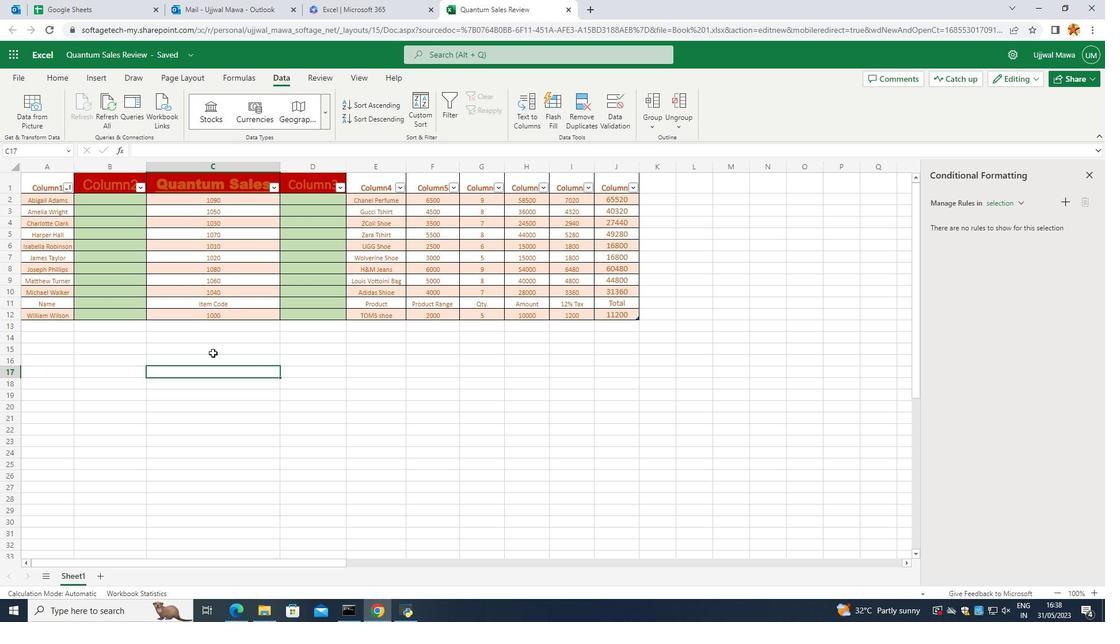 
Action: Mouse pressed left at (211, 354)
Screenshot: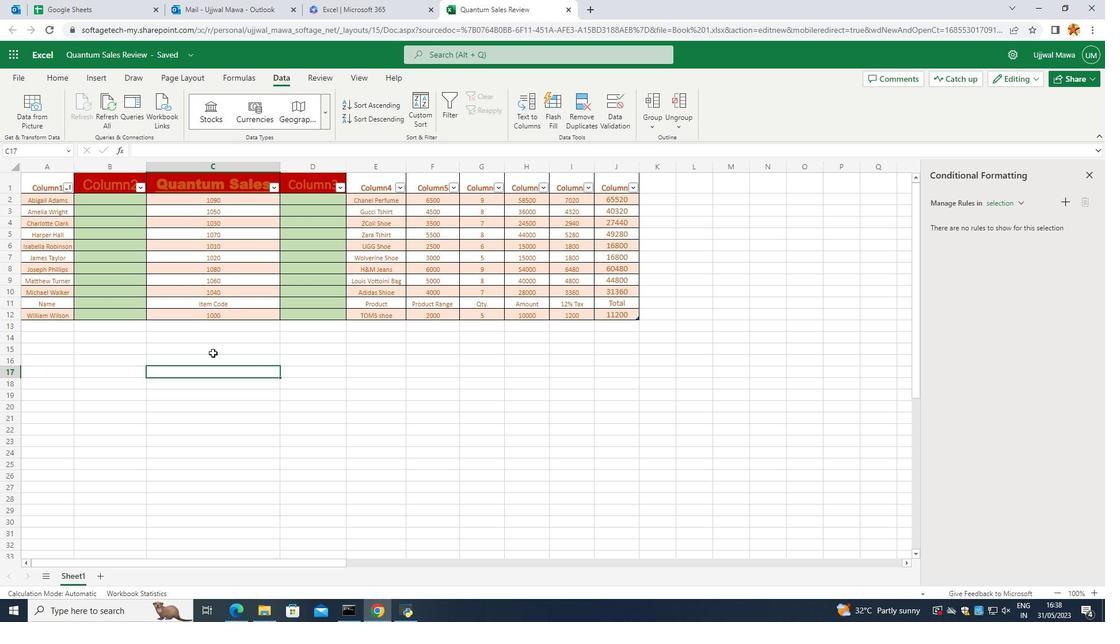 
Action: Mouse moved to (109, 192)
Screenshot: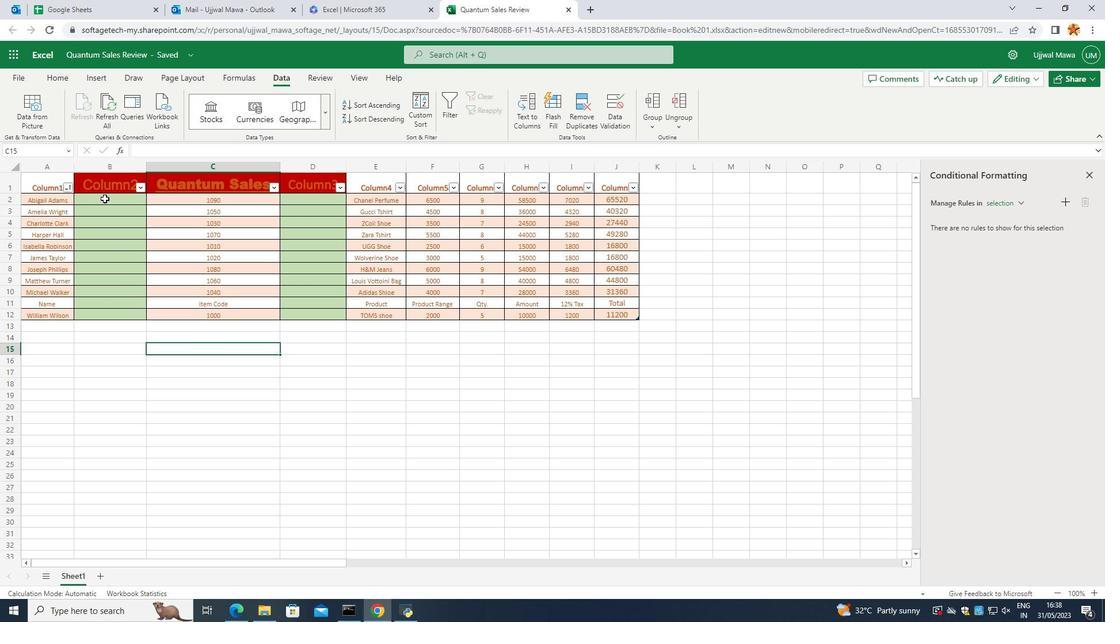 
Action: Mouse pressed left at (109, 192)
Screenshot: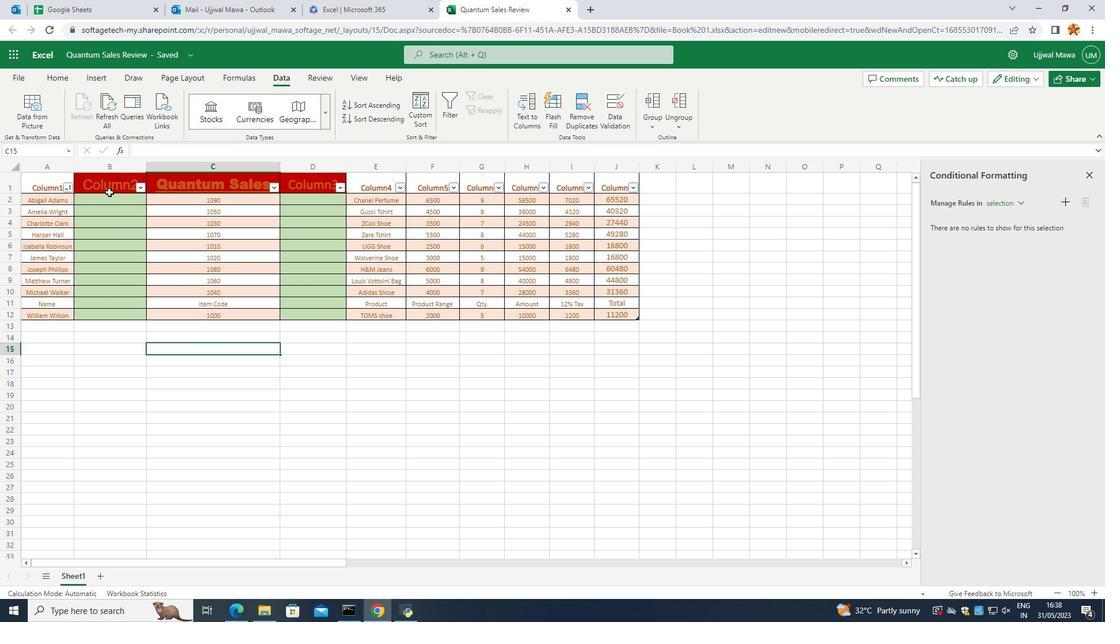 
Action: Mouse moved to (130, 309)
Screenshot: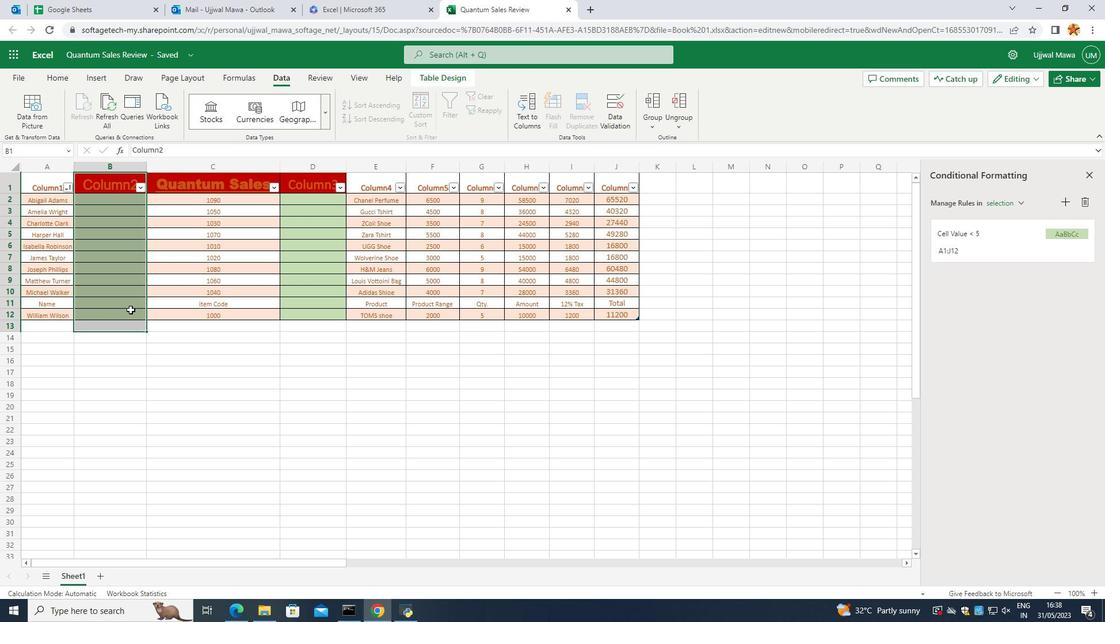 
Action: Key pressed <Key.delete>
Screenshot: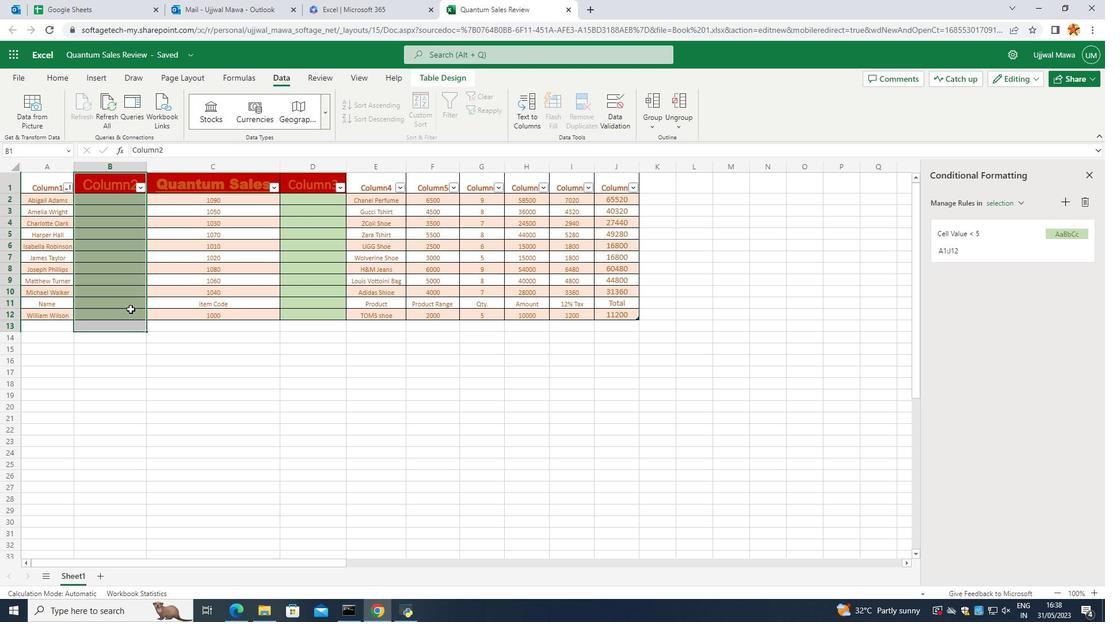 
Action: Mouse moved to (307, 190)
Screenshot: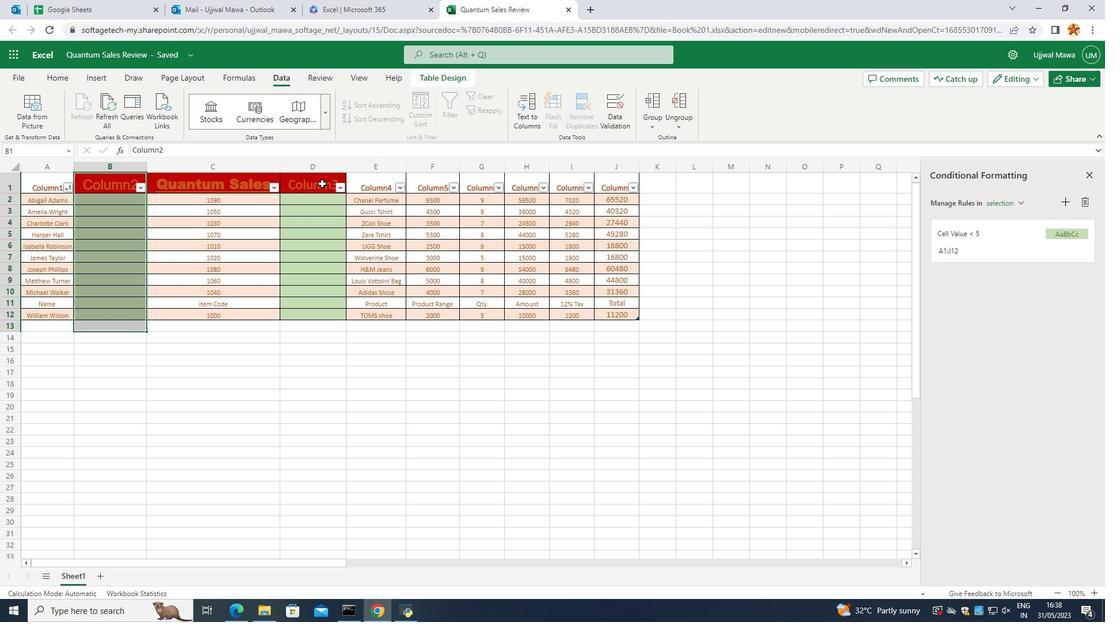 
Action: Mouse pressed left at (307, 190)
Screenshot: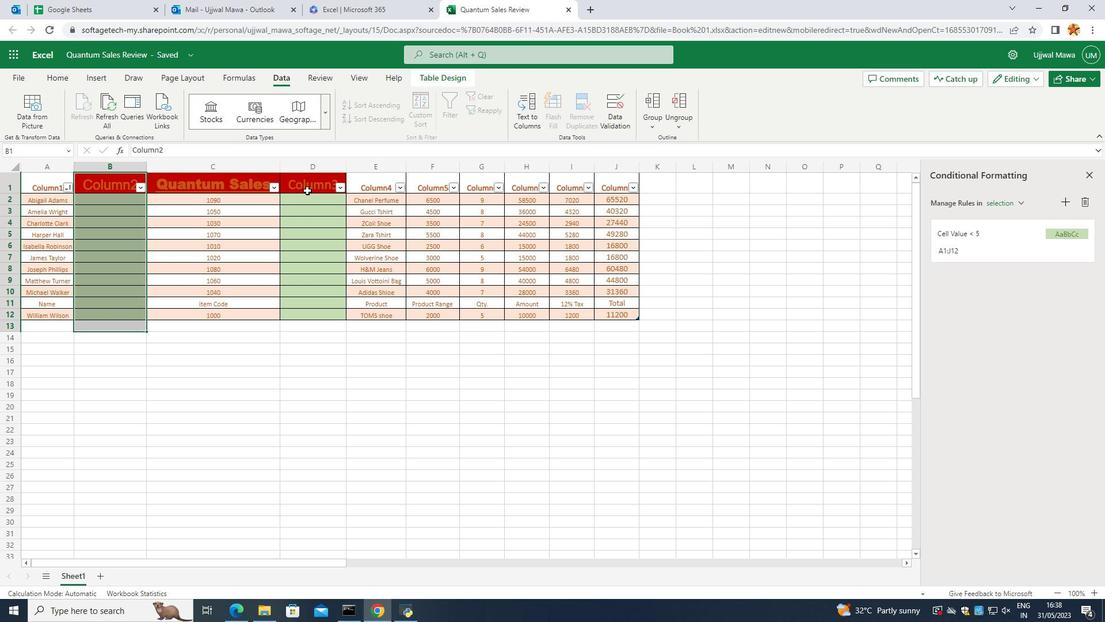
Action: Mouse moved to (317, 326)
Screenshot: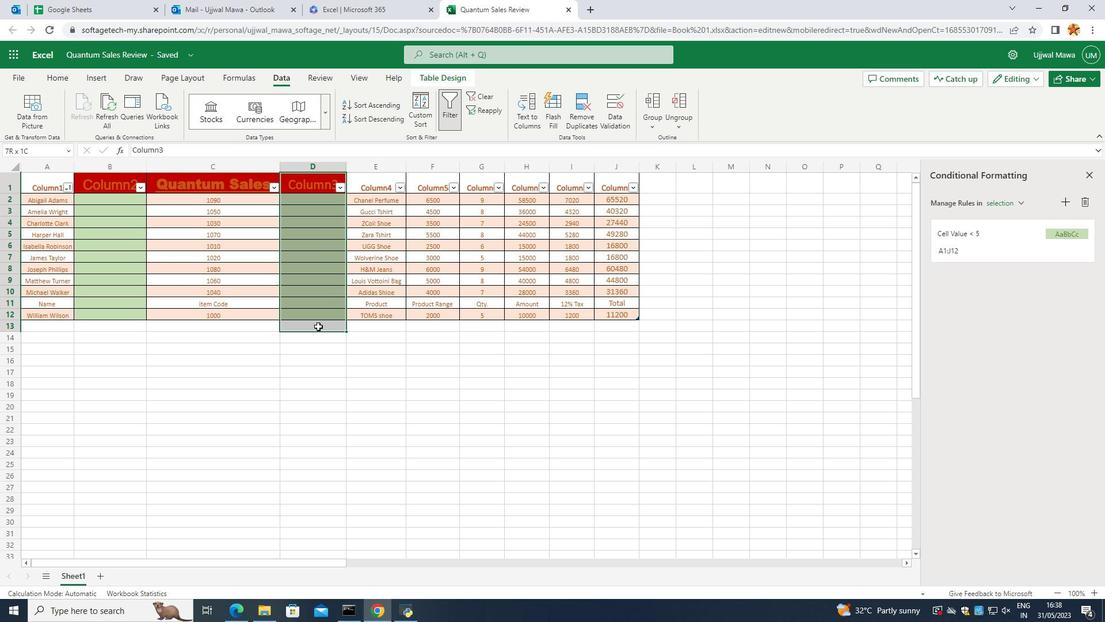 
Action: Key pressed <Key.delete>
Screenshot: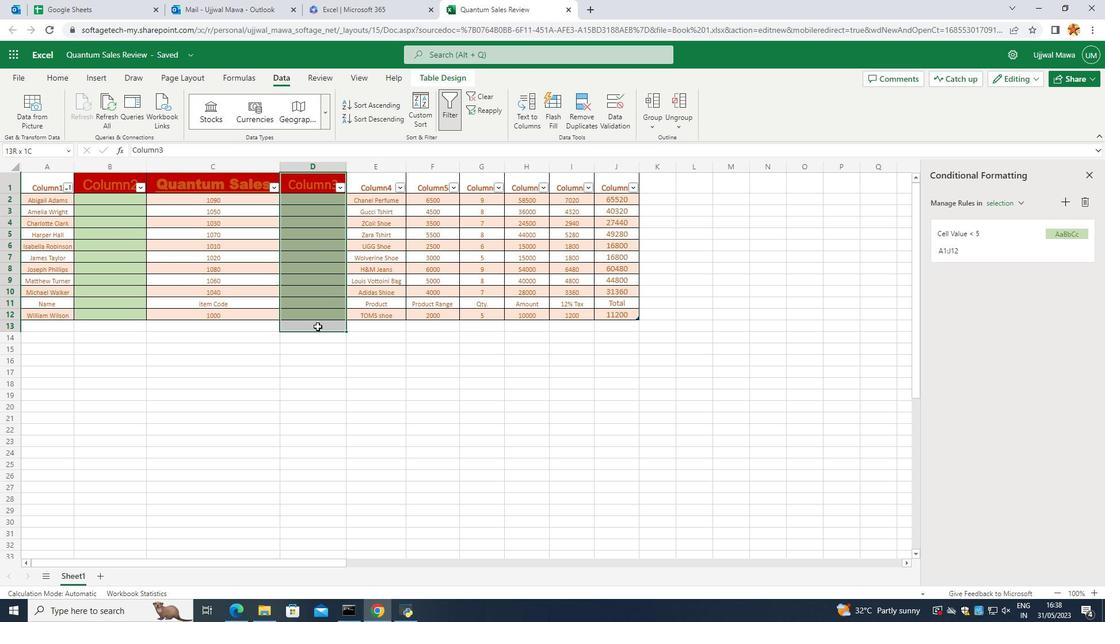 
Action: Mouse moved to (317, 323)
Screenshot: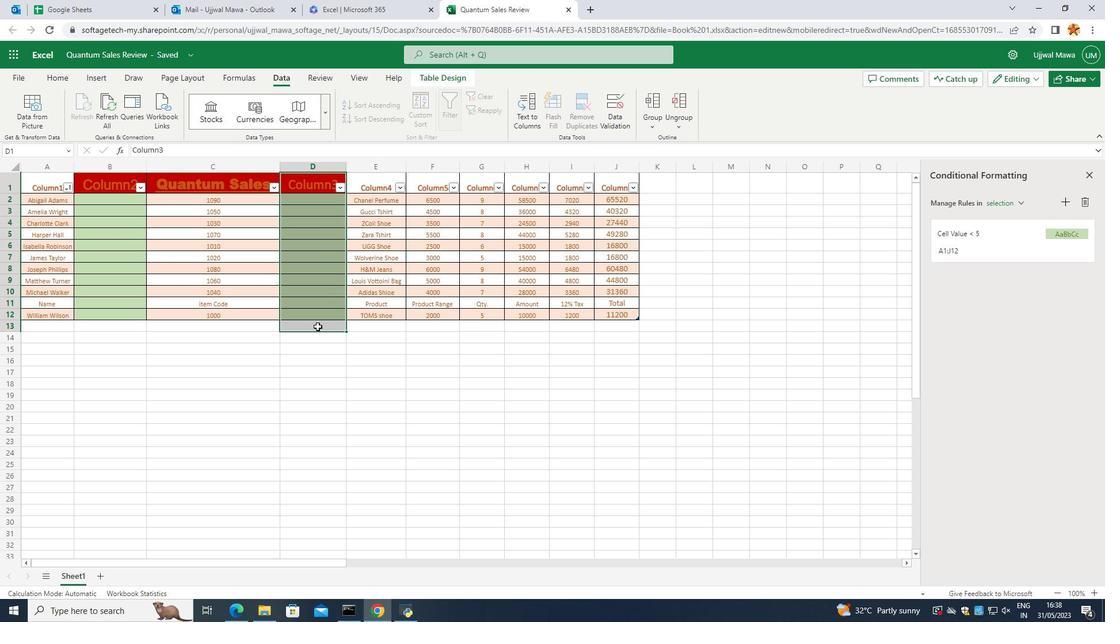 
Action: Key pressed <Key.delete>
Screenshot: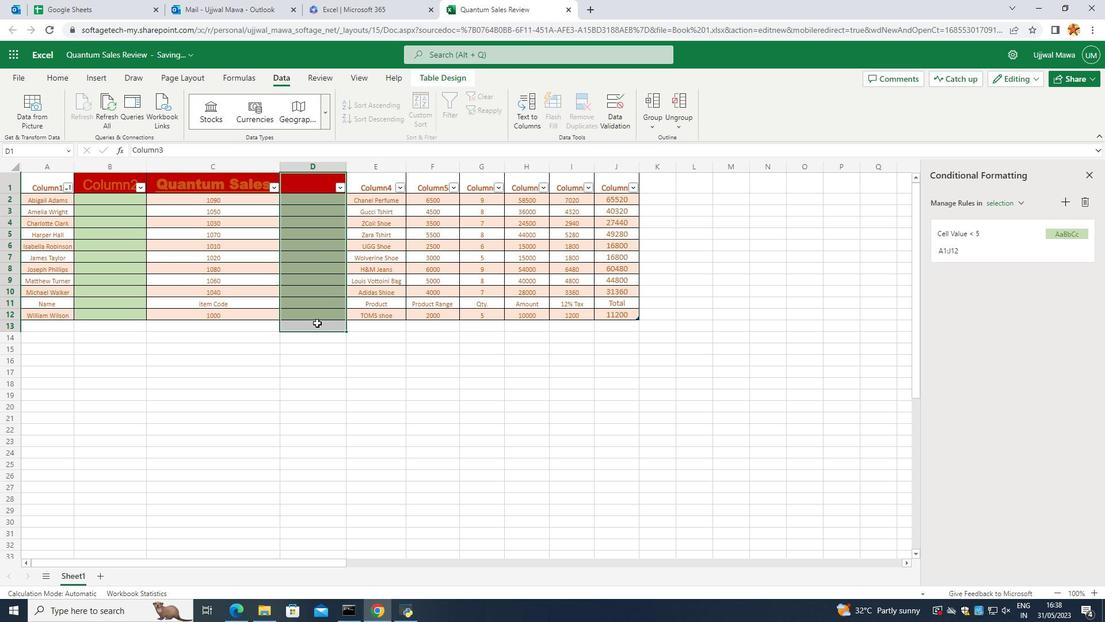
Action: Mouse moved to (306, 286)
Screenshot: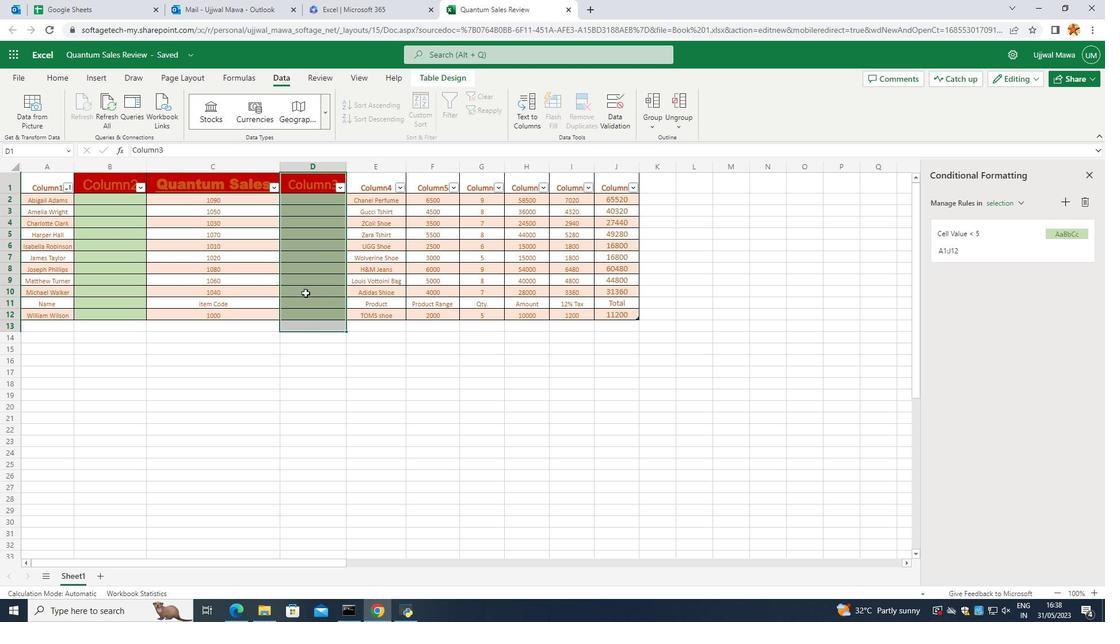 
Action: Mouse pressed right at (306, 286)
Screenshot: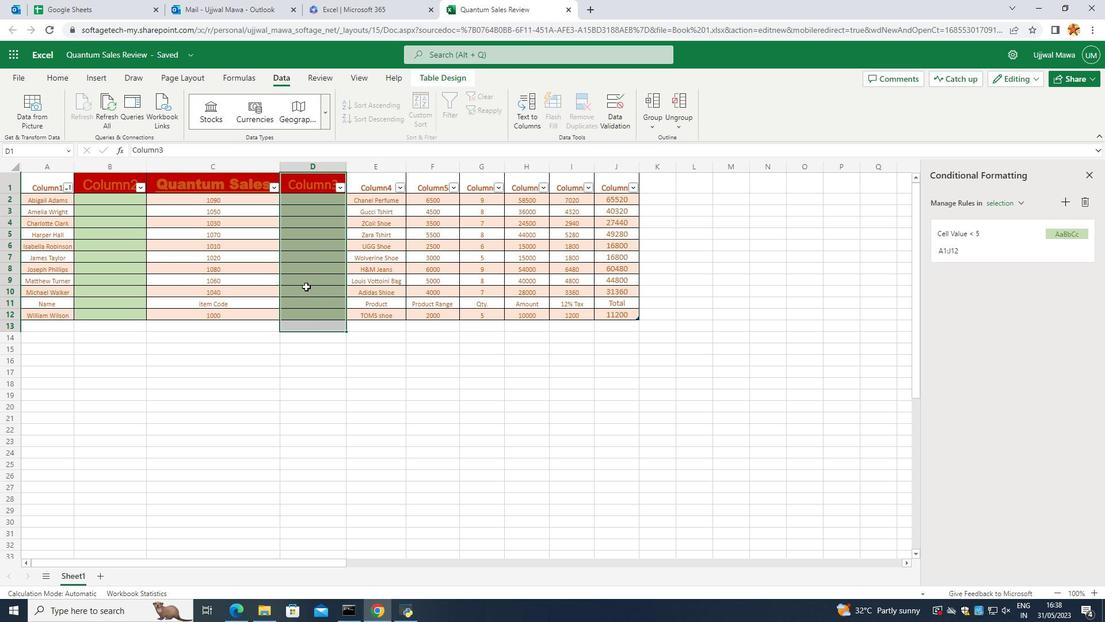 
Action: Mouse moved to (351, 188)
Screenshot: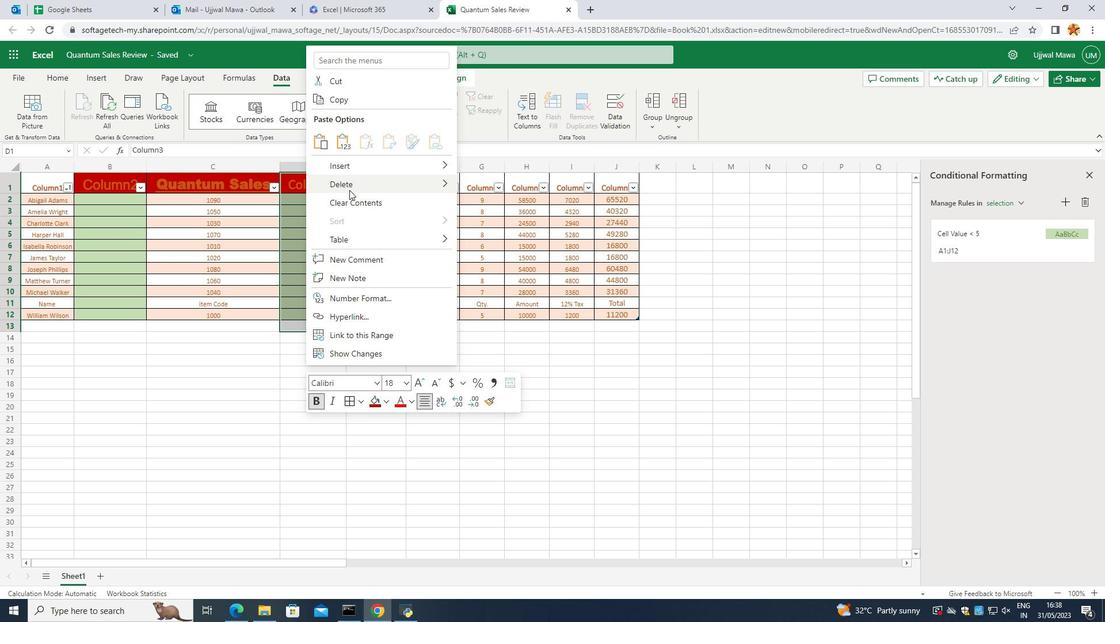 
Action: Mouse pressed left at (351, 188)
Screenshot: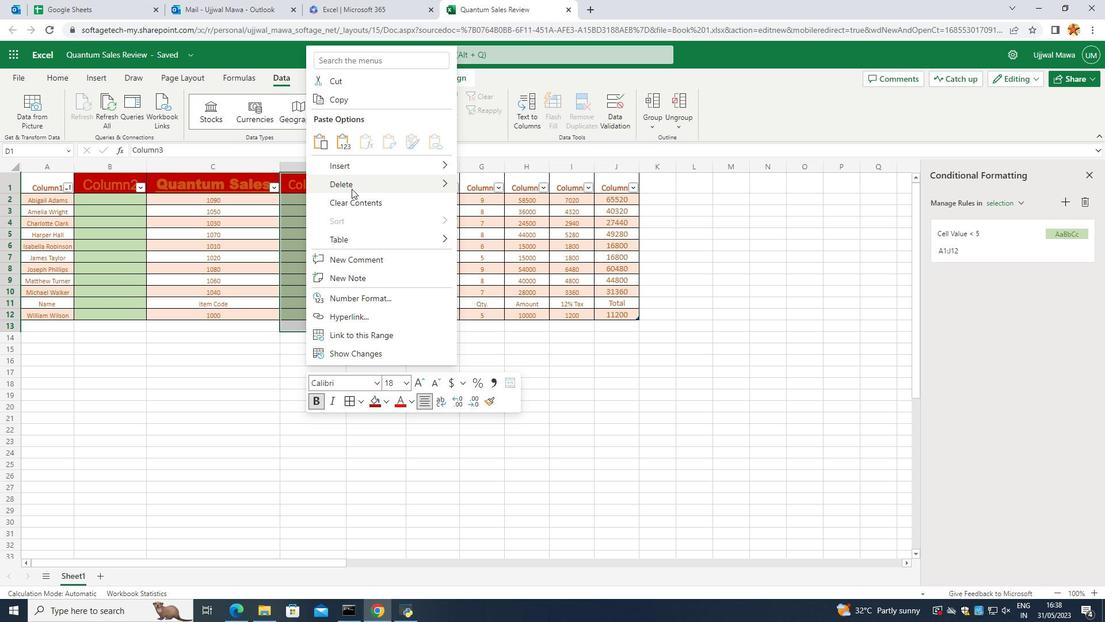 
Action: Mouse moved to (485, 203)
Screenshot: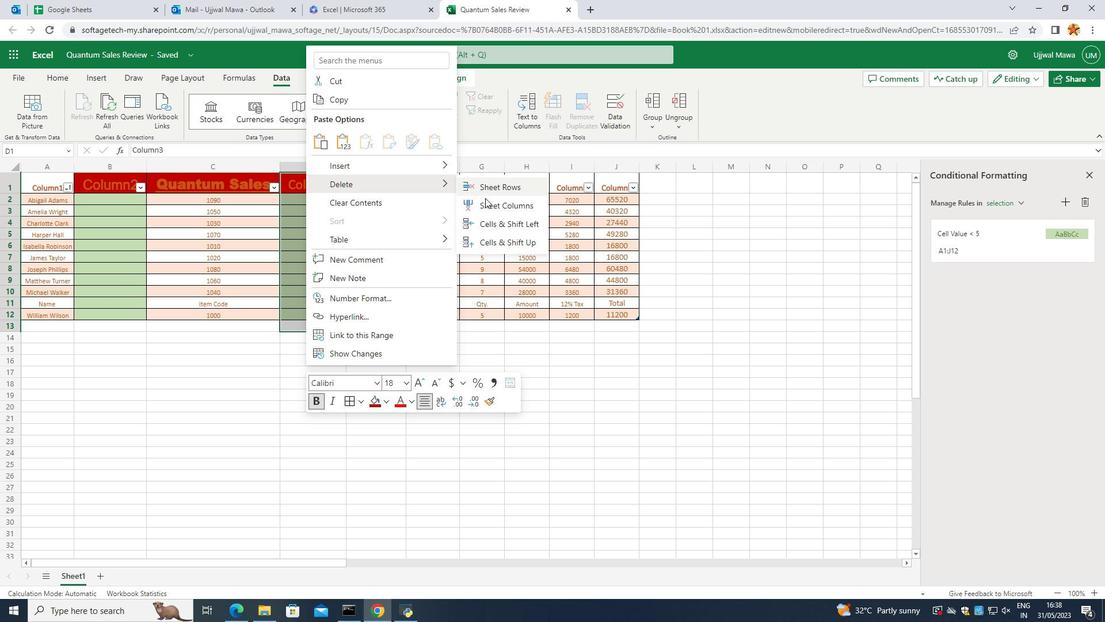 
Action: Mouse pressed left at (485, 203)
Screenshot: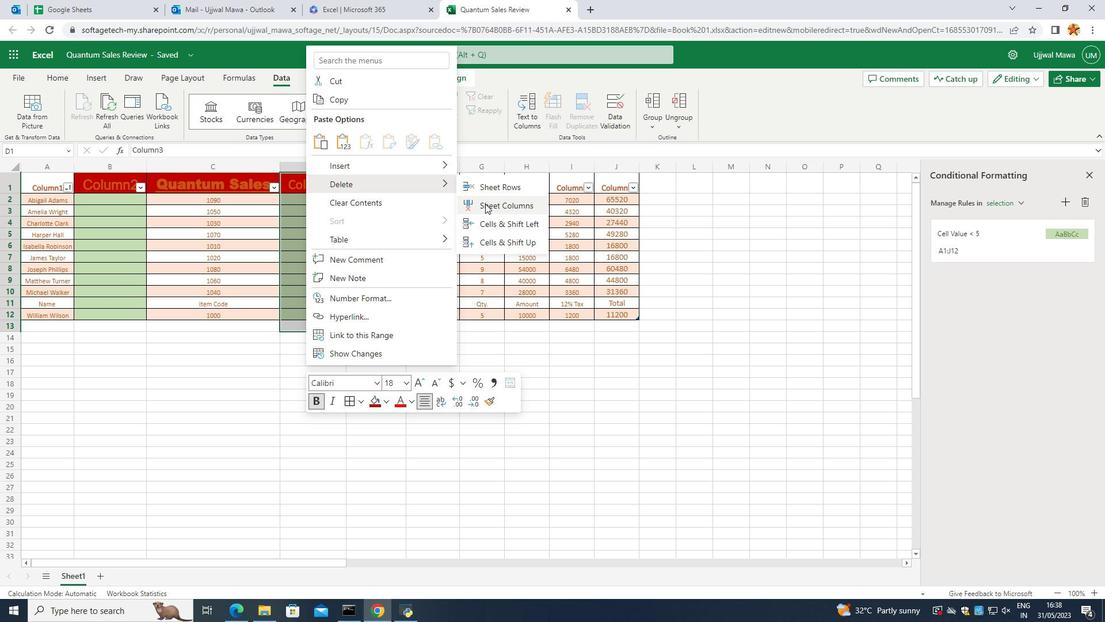 
Action: Mouse moved to (108, 187)
Screenshot: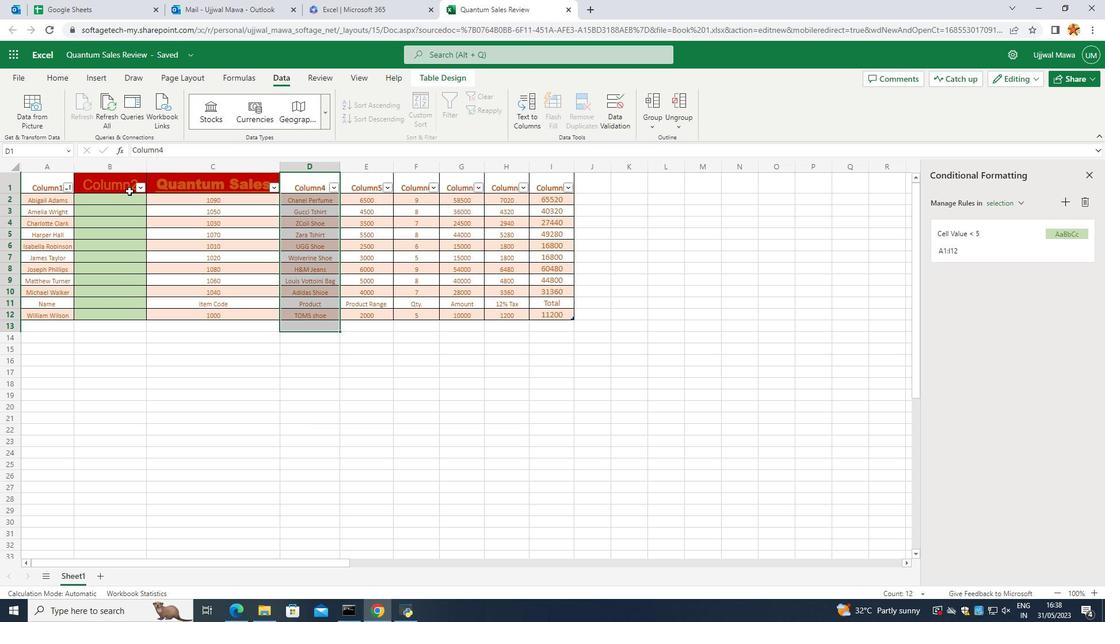 
Action: Mouse pressed left at (108, 187)
Screenshot: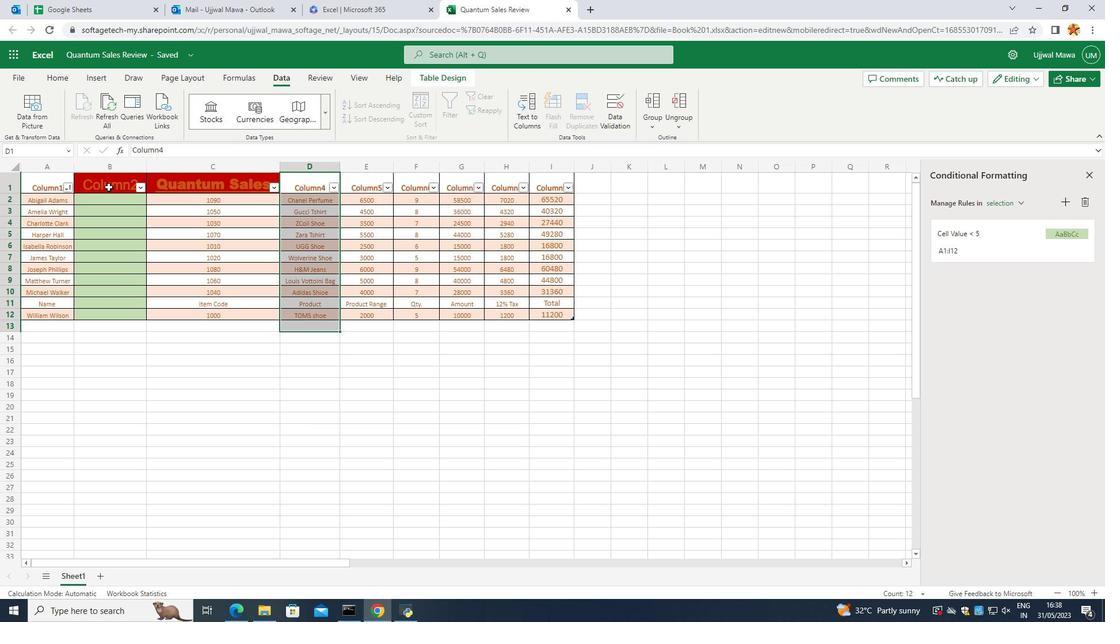 
Action: Mouse moved to (127, 315)
Screenshot: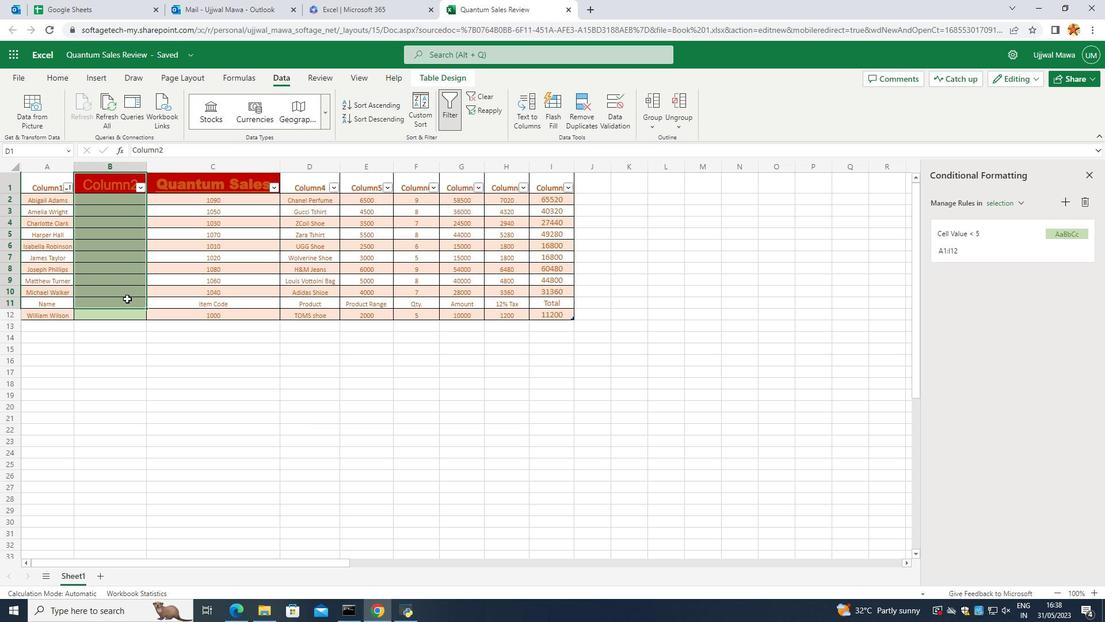 
Action: Mouse pressed right at (127, 315)
Screenshot: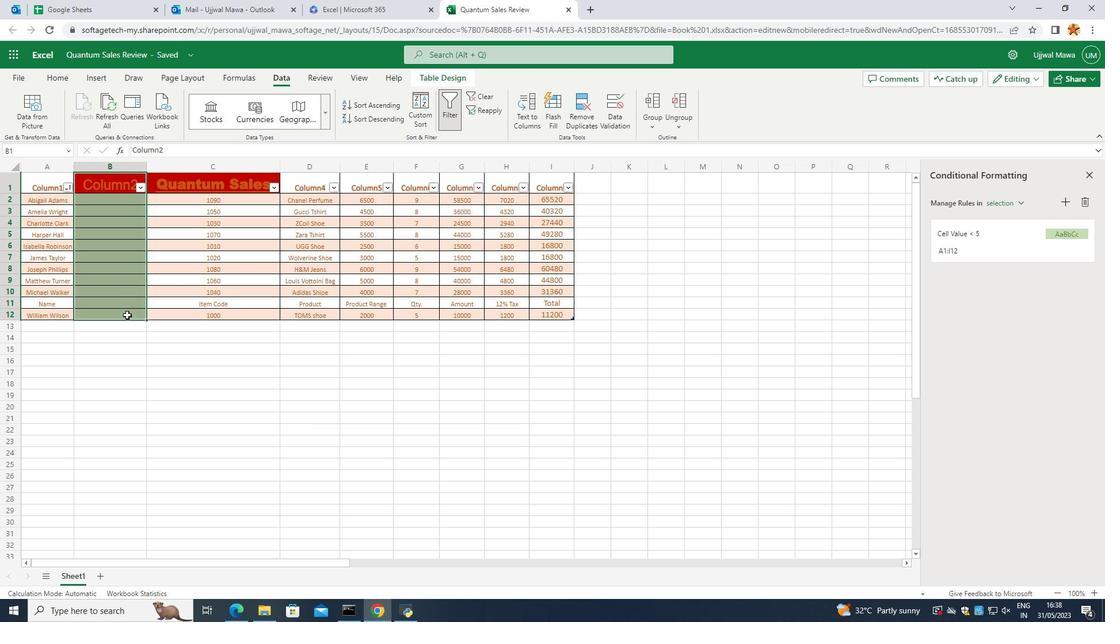 
Action: Mouse moved to (234, 181)
Screenshot: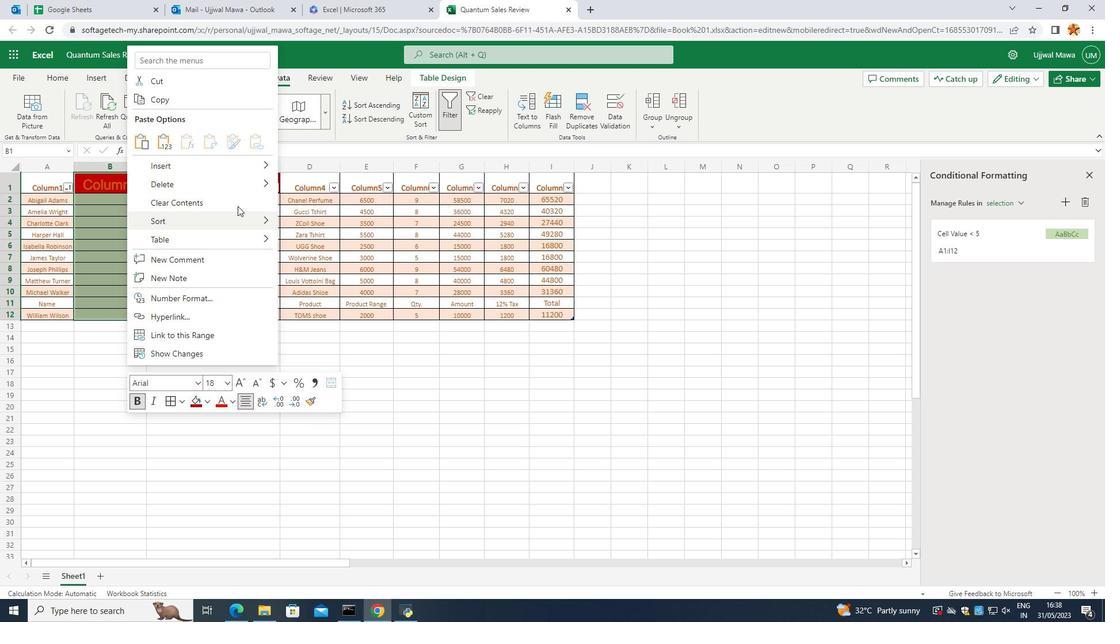 
Action: Mouse pressed left at (234, 181)
Screenshot: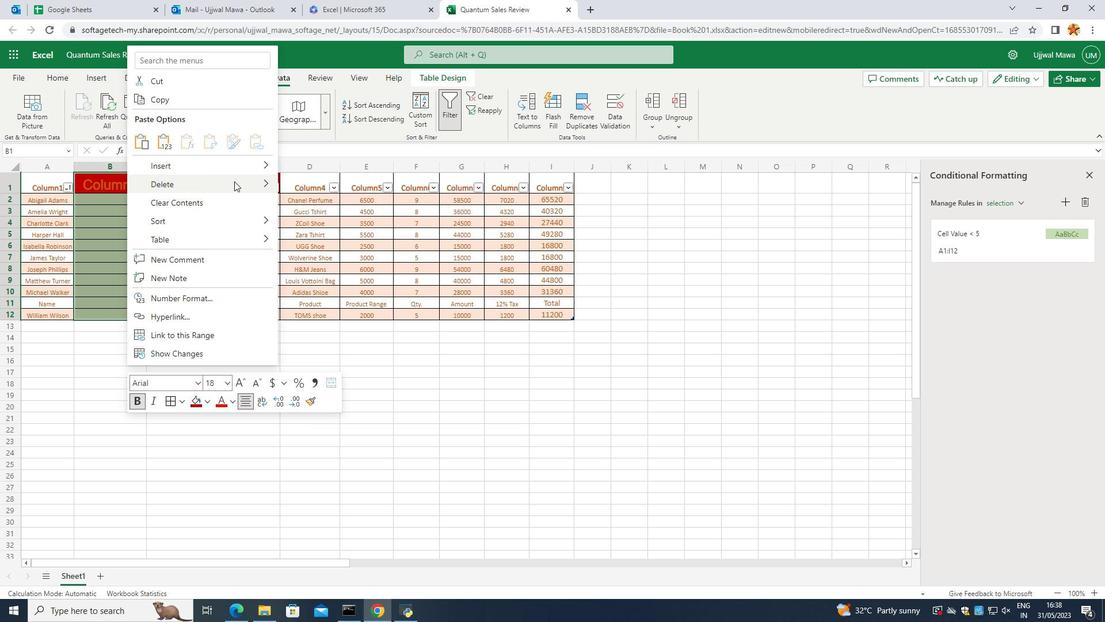 
Action: Mouse moved to (351, 192)
Screenshot: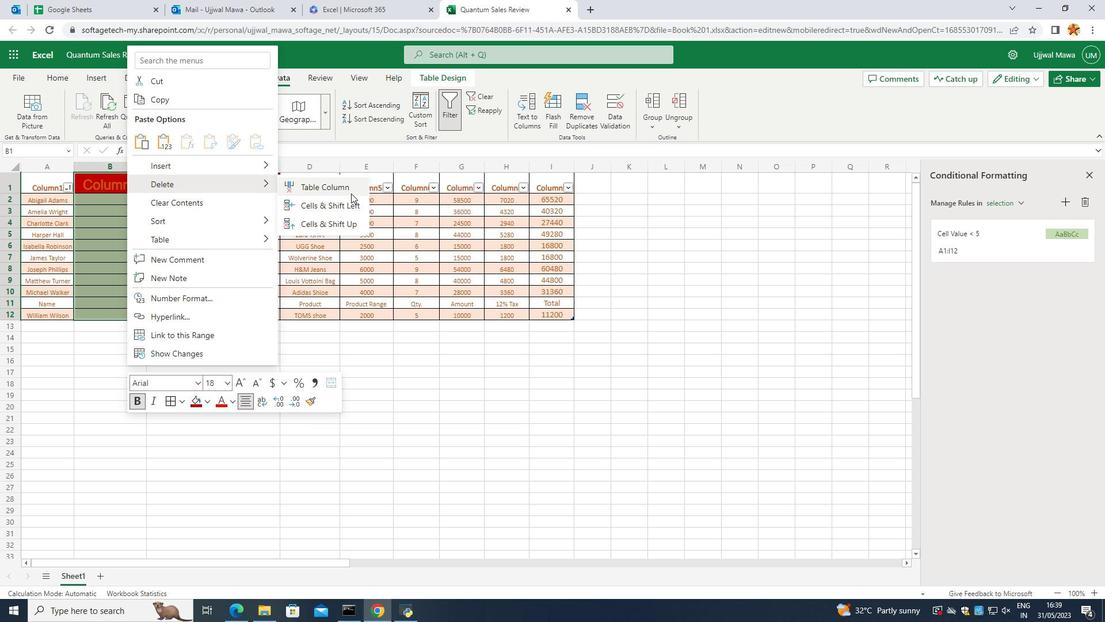 
Action: Mouse pressed left at (351, 192)
Screenshot: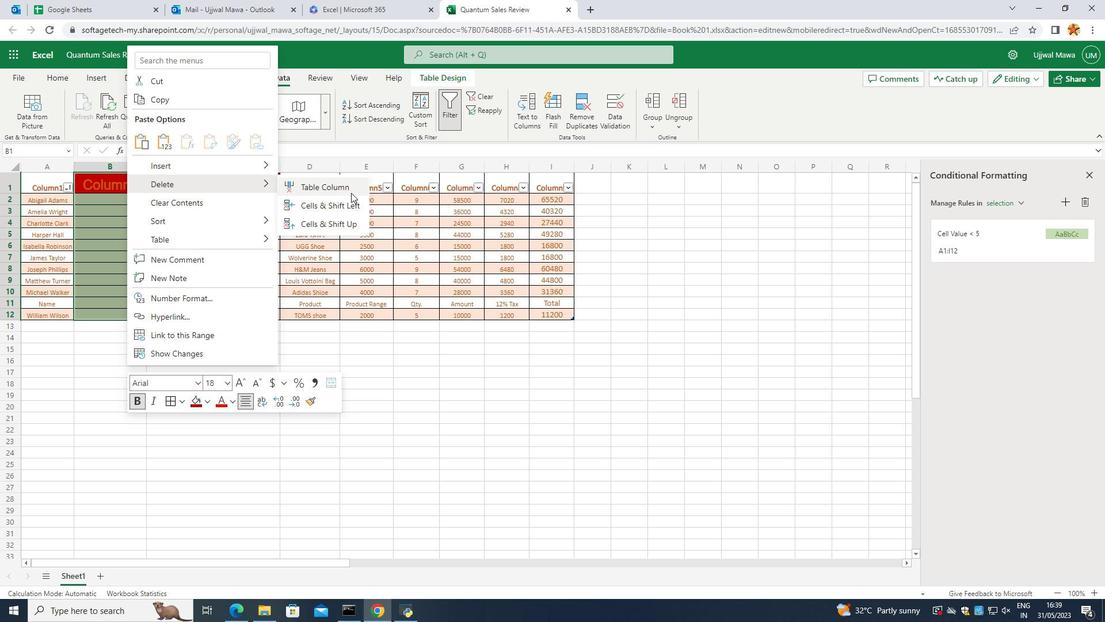 
Action: Mouse moved to (241, 335)
Screenshot: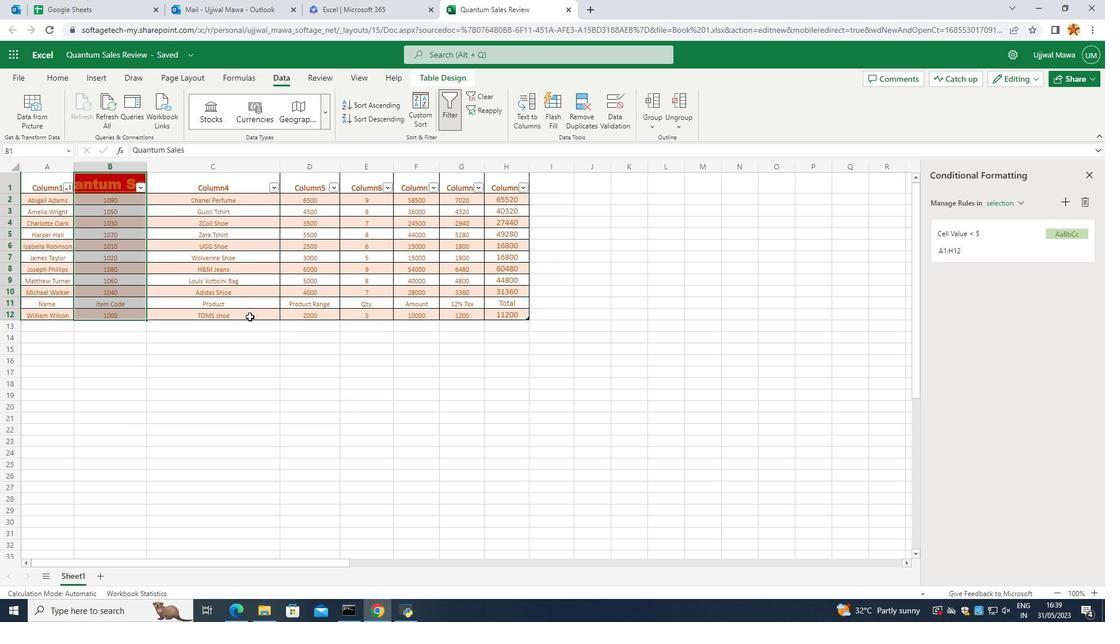 
Action: Mouse pressed left at (241, 335)
Screenshot: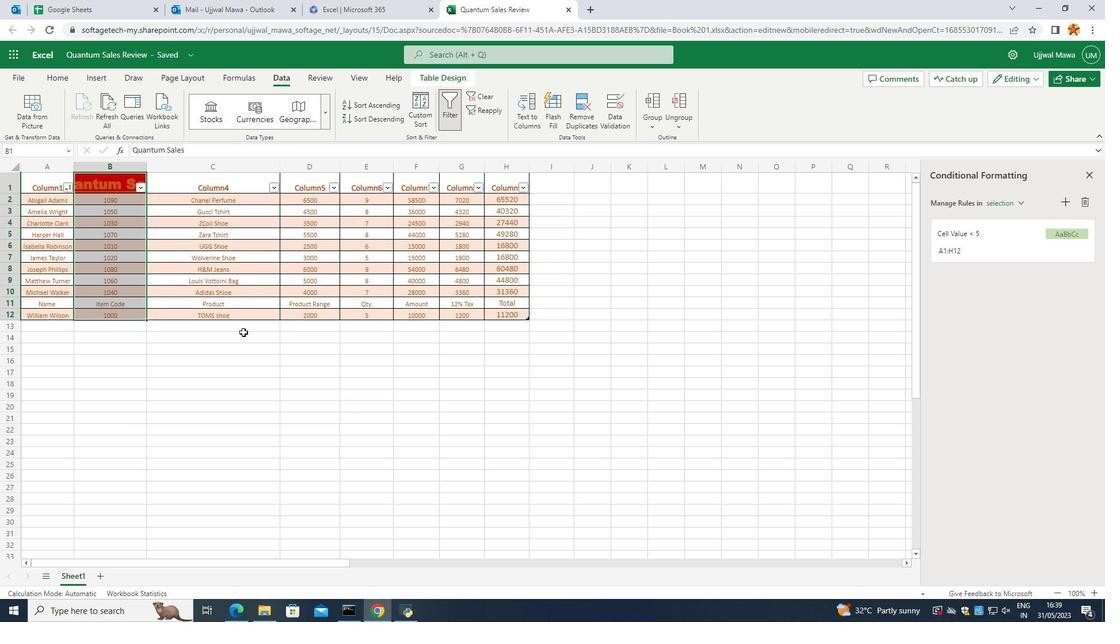 
Action: Mouse moved to (160, 389)
Screenshot: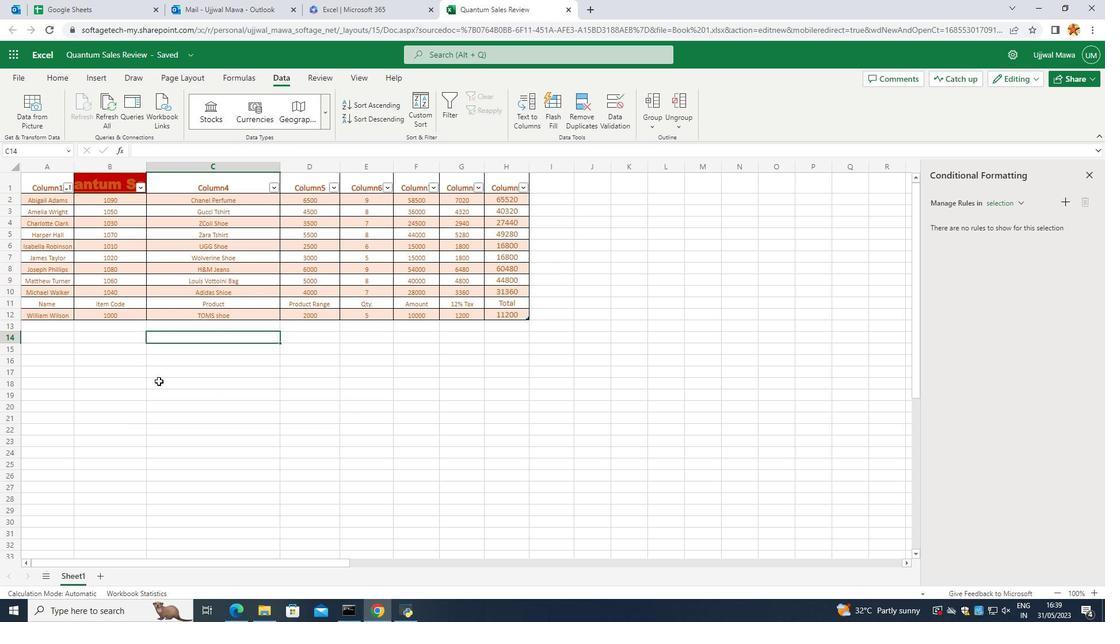
Action: Mouse pressed left at (160, 389)
Screenshot: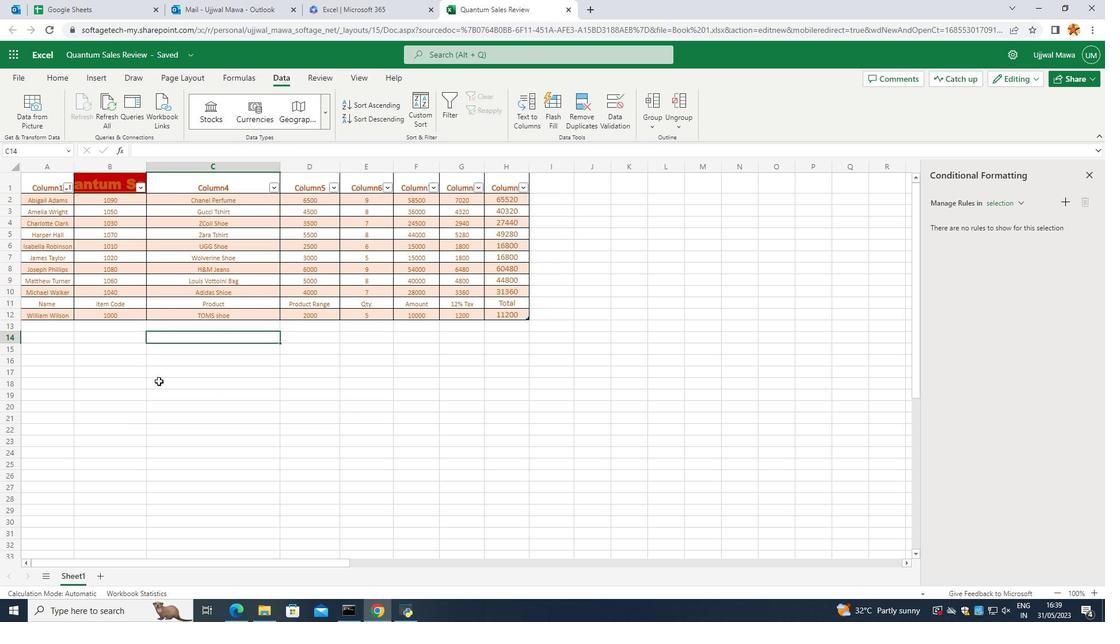 
Action: Mouse moved to (106, 178)
Screenshot: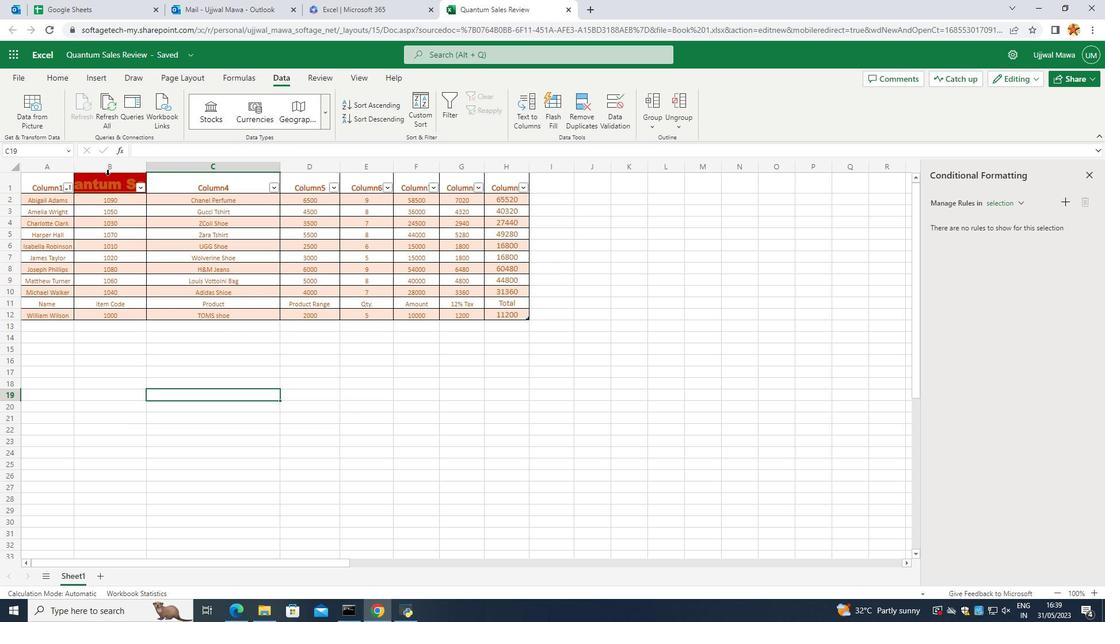
Action: Mouse pressed left at (106, 178)
Screenshot: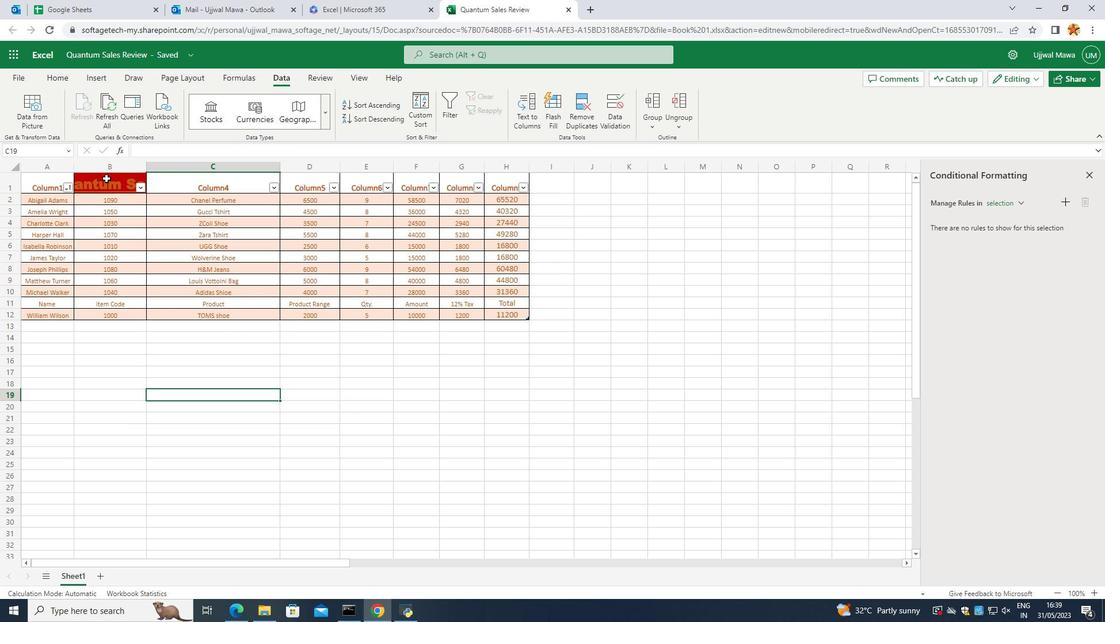 
Action: Mouse moved to (149, 175)
Screenshot: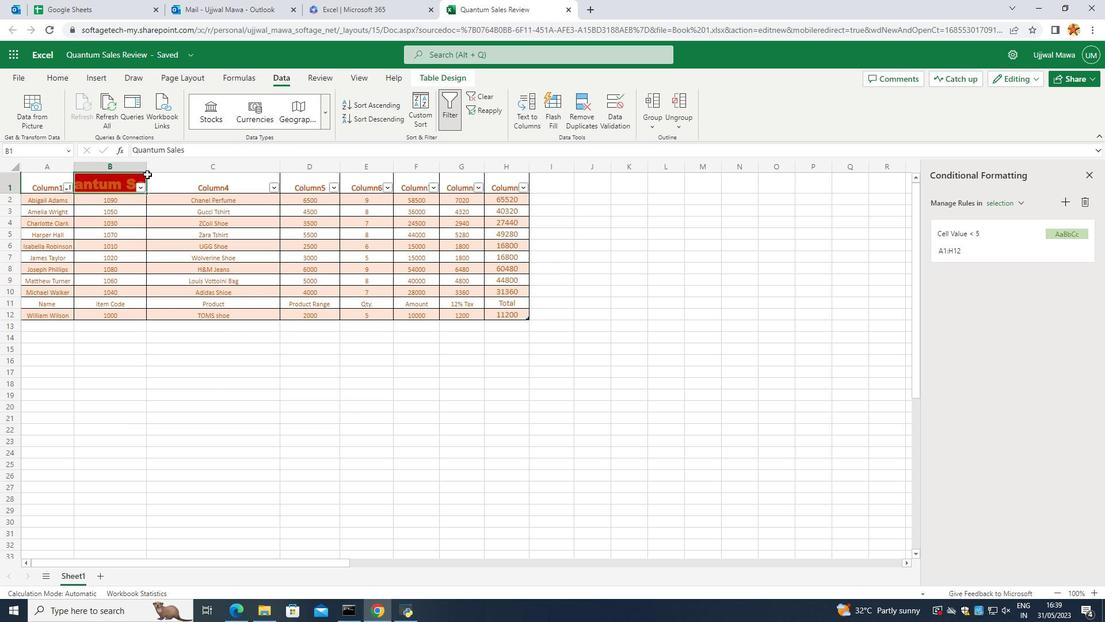 
Action: Mouse pressed left at (149, 175)
Screenshot: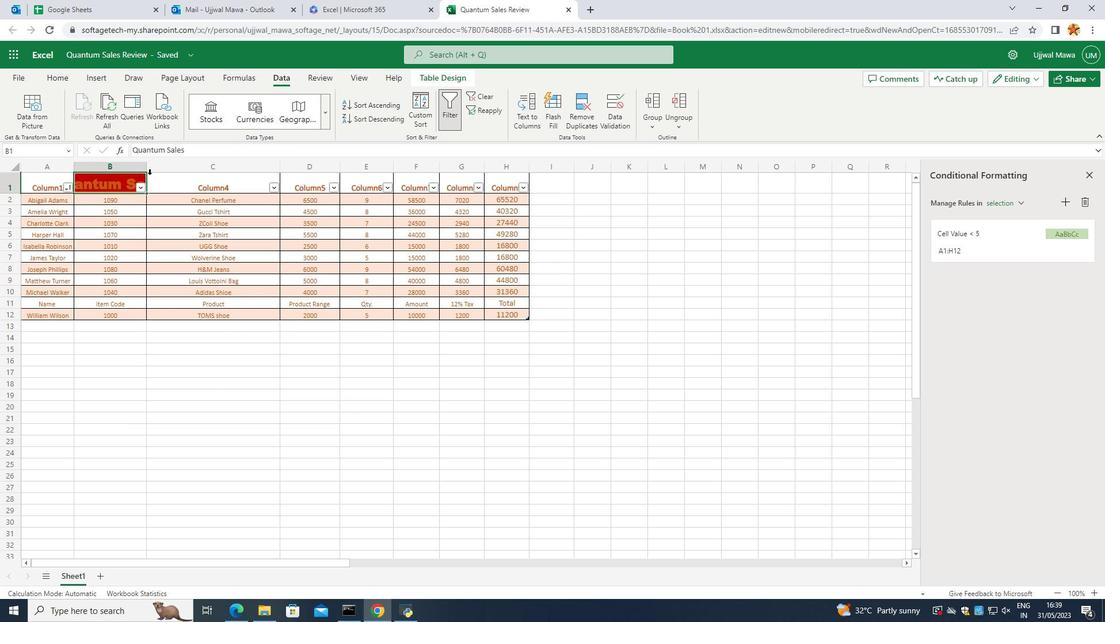 
Action: Mouse moved to (137, 175)
Screenshot: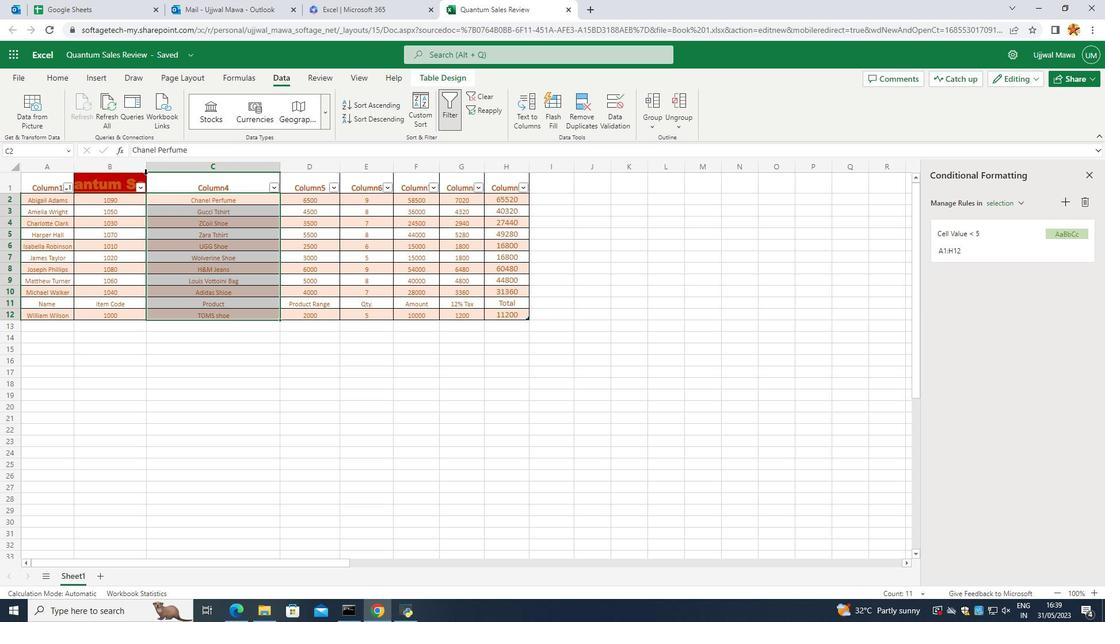 
Action: Mouse pressed left at (137, 175)
Screenshot: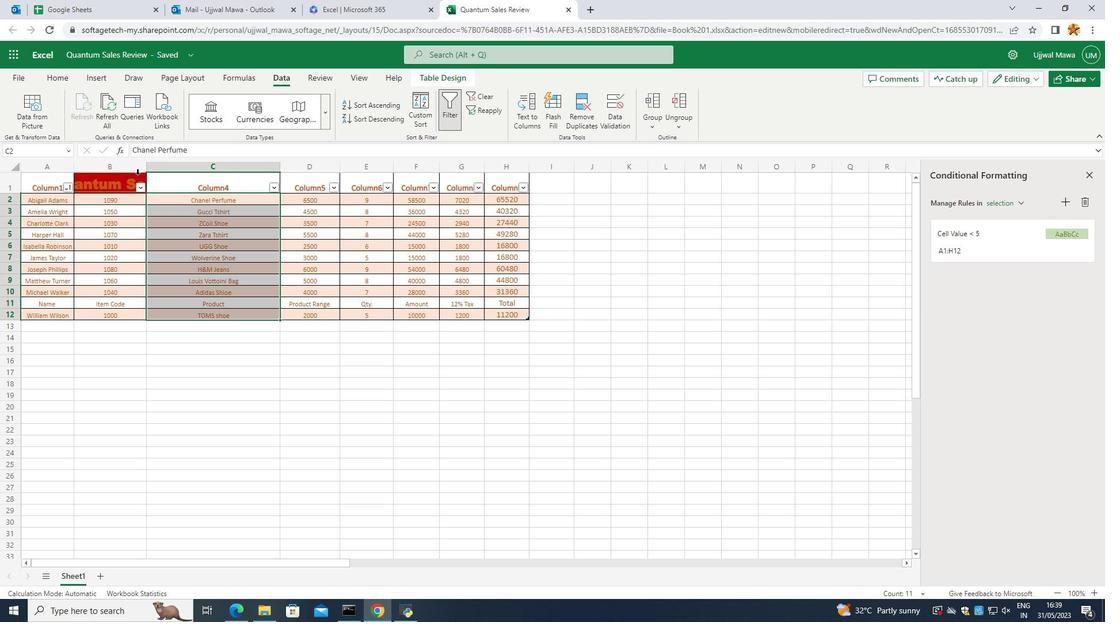
Action: Mouse moved to (147, 167)
Screenshot: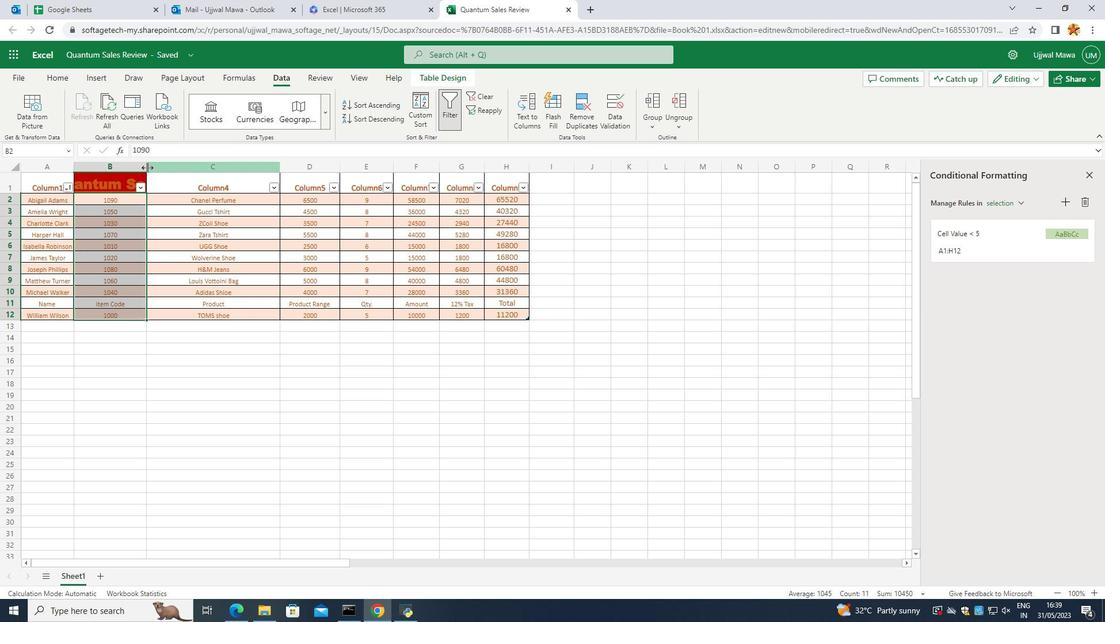 
Action: Mouse pressed left at (147, 167)
Screenshot: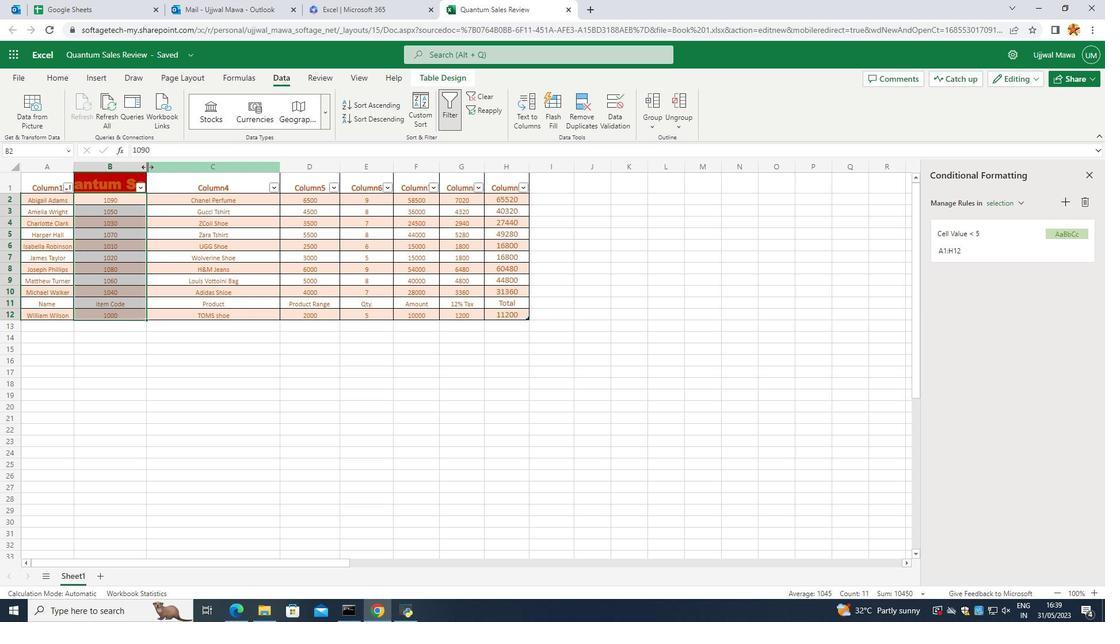 
Action: Mouse moved to (180, 171)
Screenshot: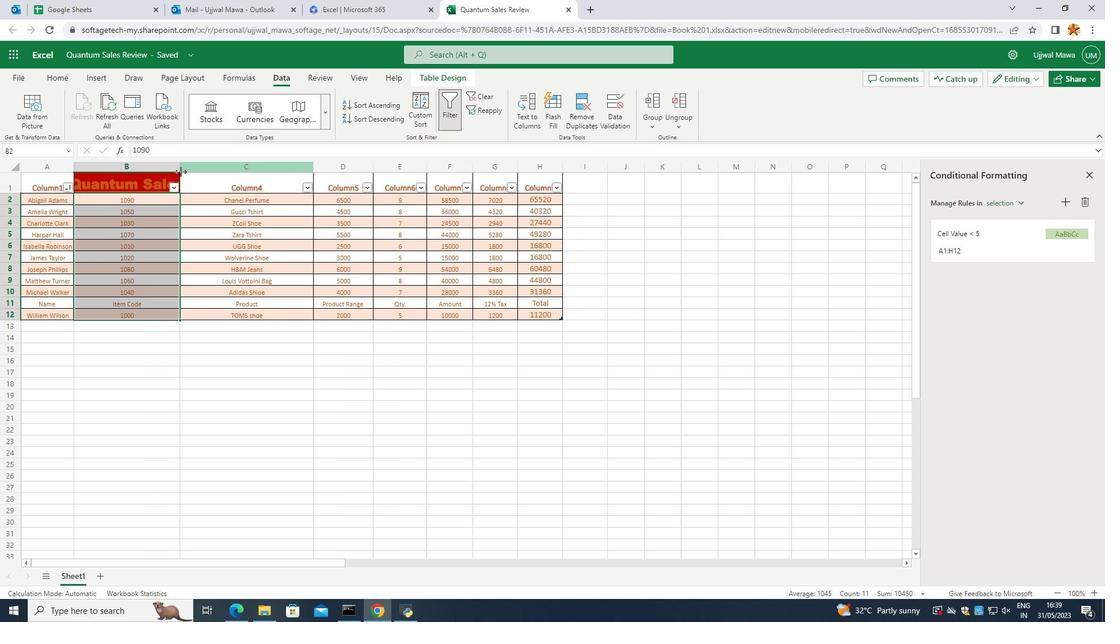 
Action: Mouse pressed left at (180, 171)
Screenshot: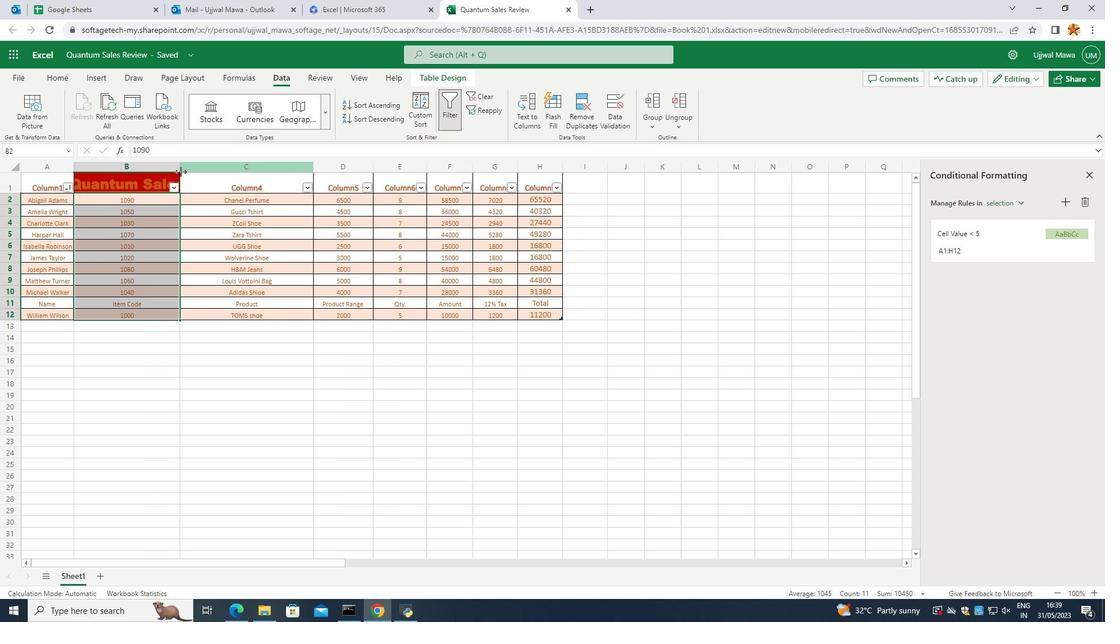 
Action: Mouse moved to (181, 373)
Screenshot: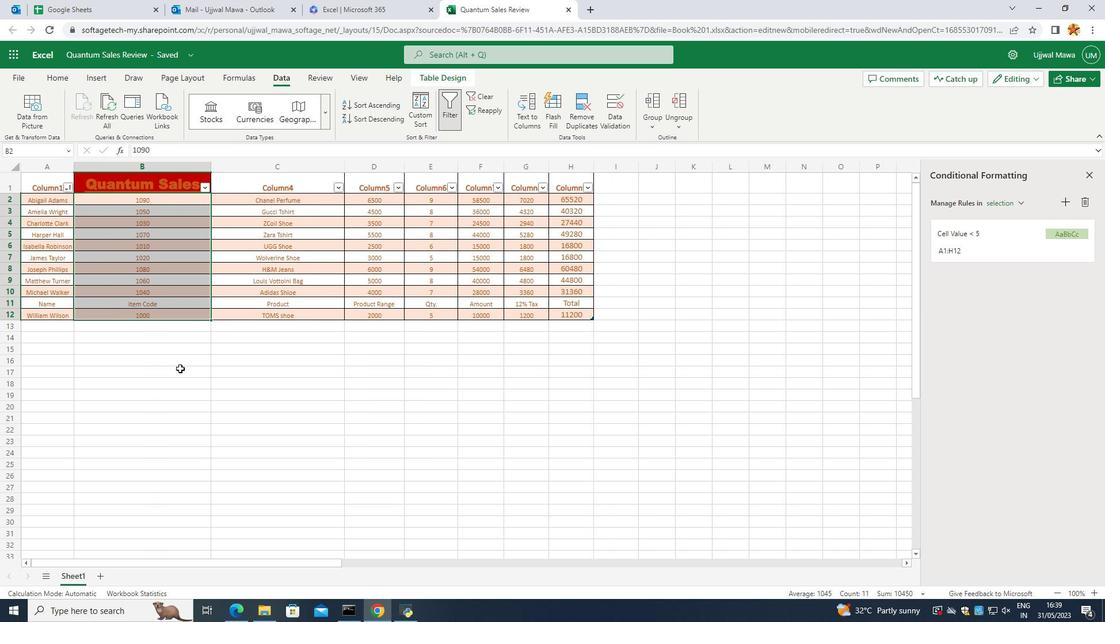 
Action: Mouse pressed left at (181, 373)
Screenshot: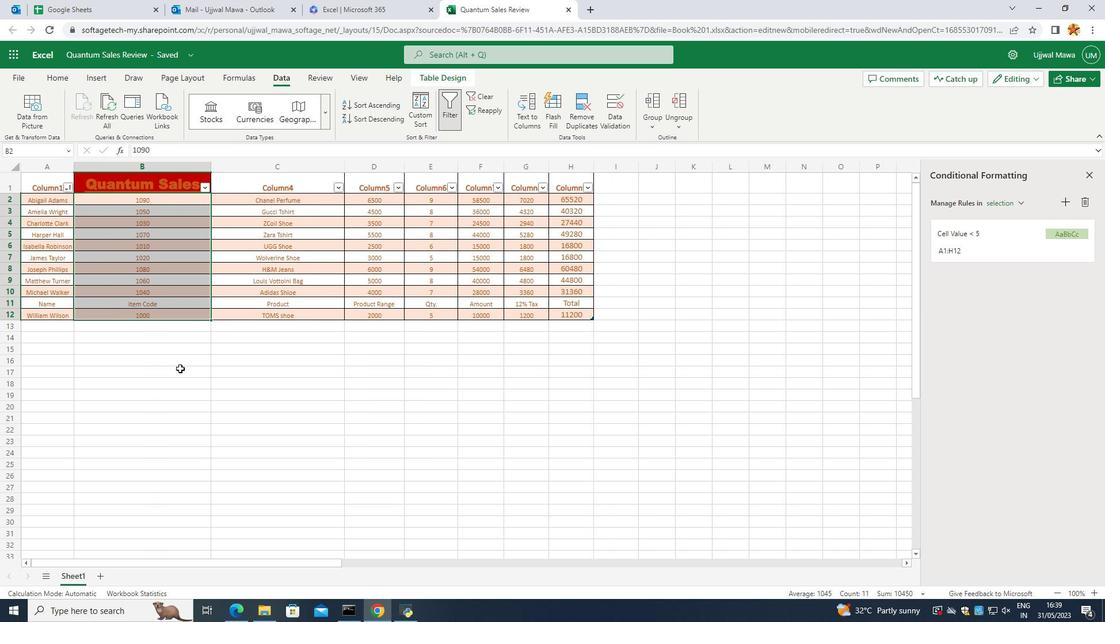 
Action: Mouse moved to (179, 365)
Screenshot: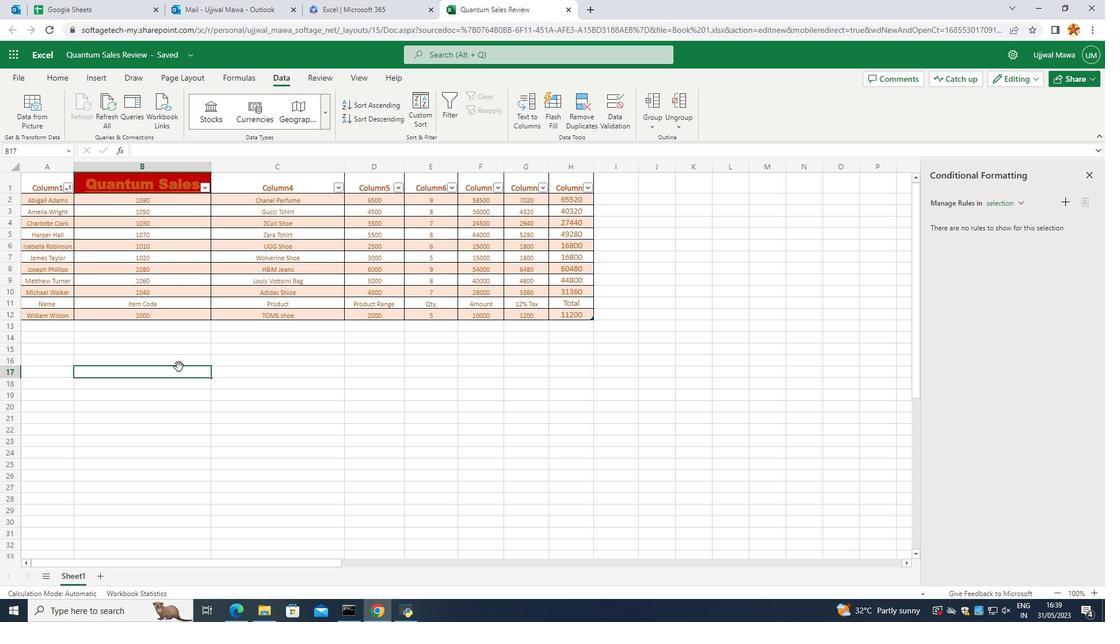 
